 Task: Create a due date automation trigger when advanced on, 2 working days after a card is due add dates not starting this week at 11:00 AM.
Action: Mouse moved to (921, 304)
Screenshot: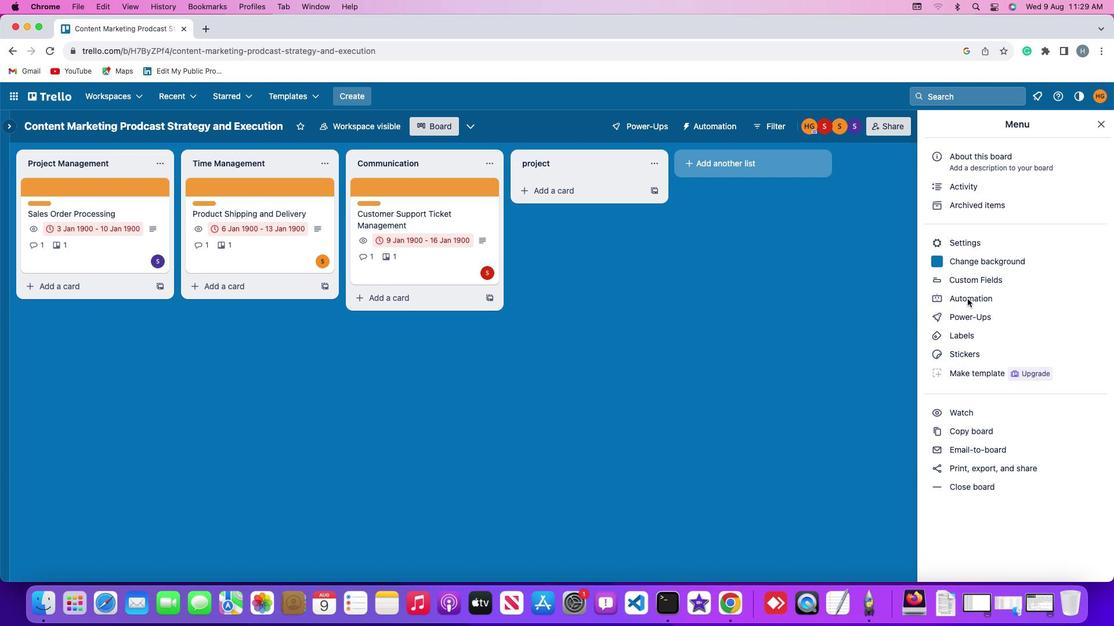 
Action: Mouse pressed left at (921, 304)
Screenshot: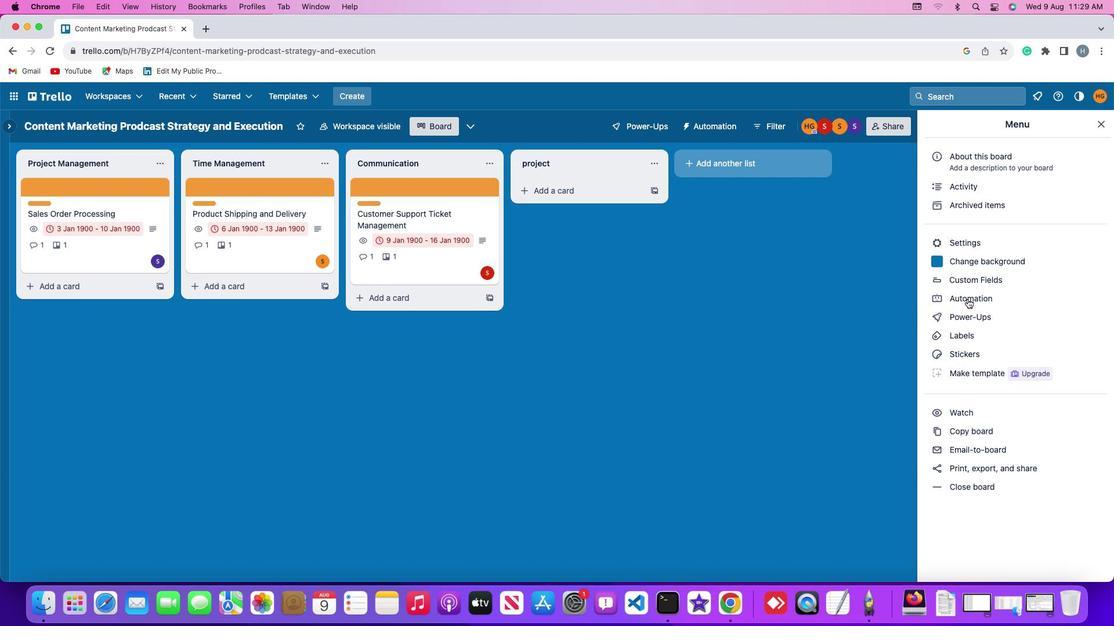 
Action: Mouse pressed left at (921, 304)
Screenshot: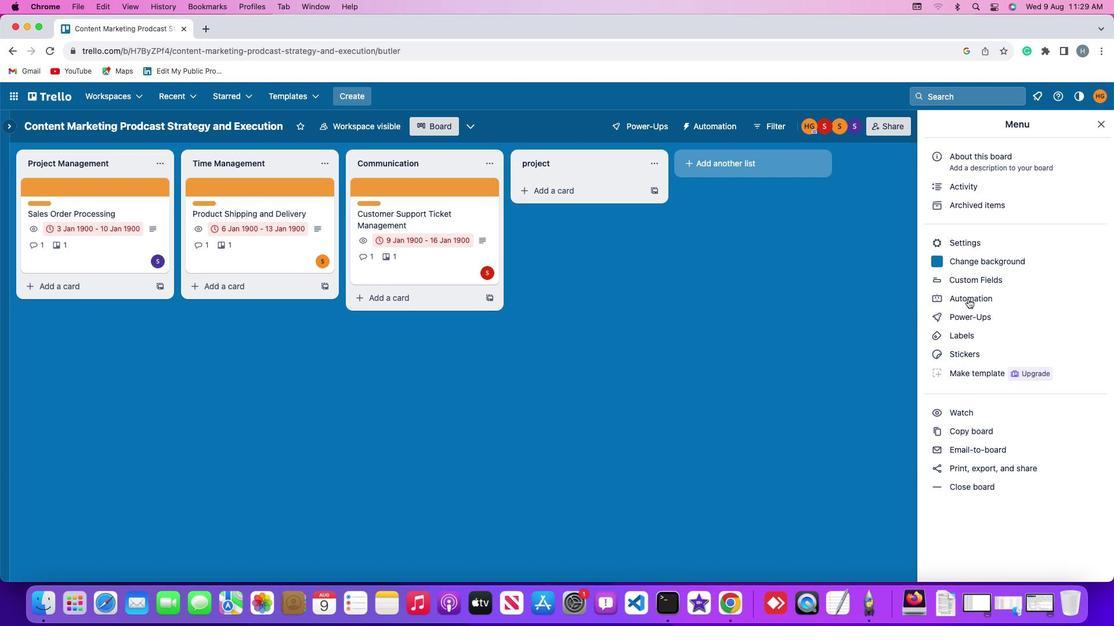
Action: Mouse moved to (152, 282)
Screenshot: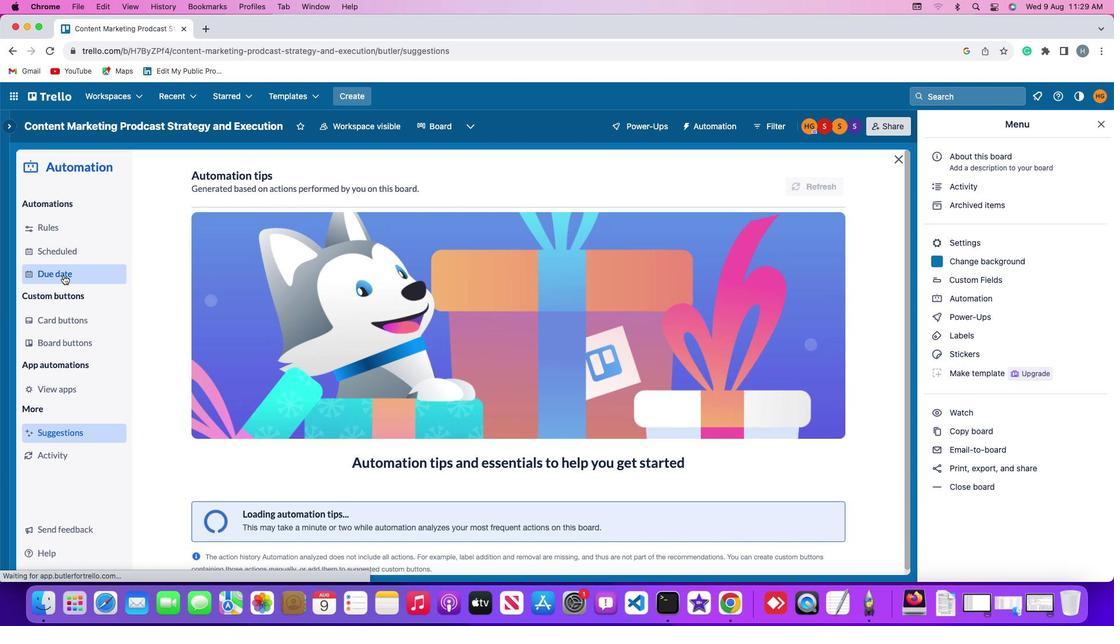 
Action: Mouse pressed left at (152, 282)
Screenshot: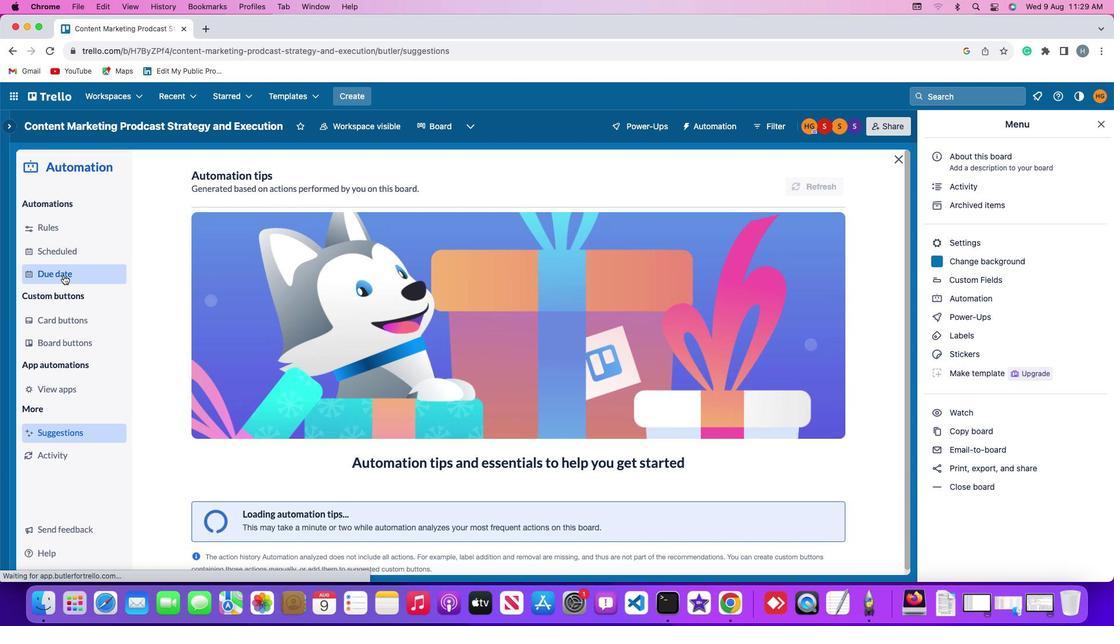
Action: Mouse moved to (759, 191)
Screenshot: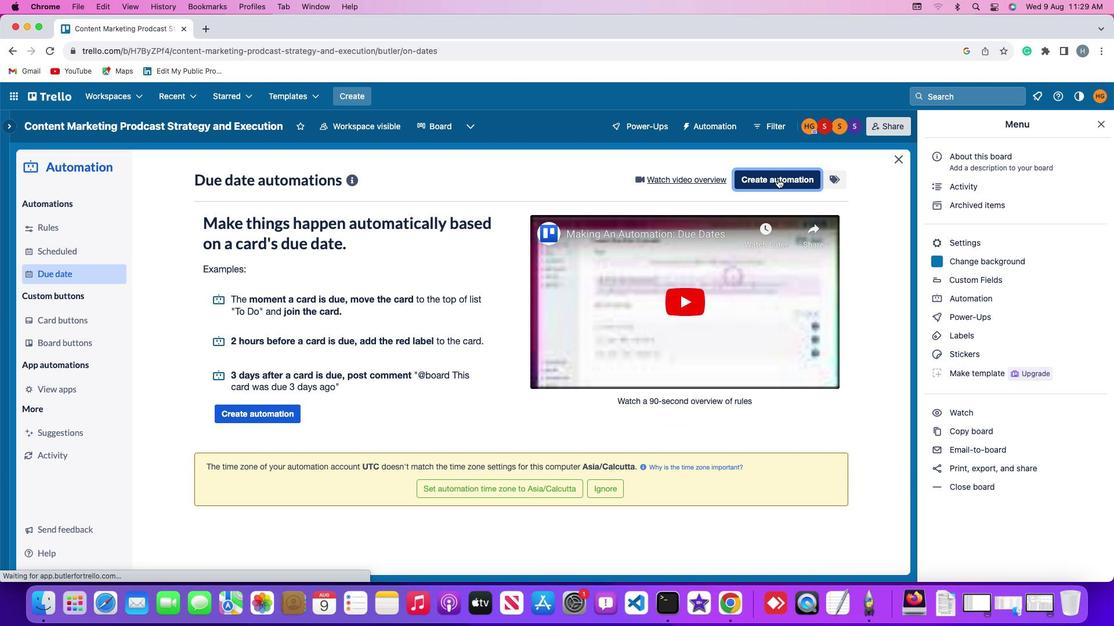 
Action: Mouse pressed left at (759, 191)
Screenshot: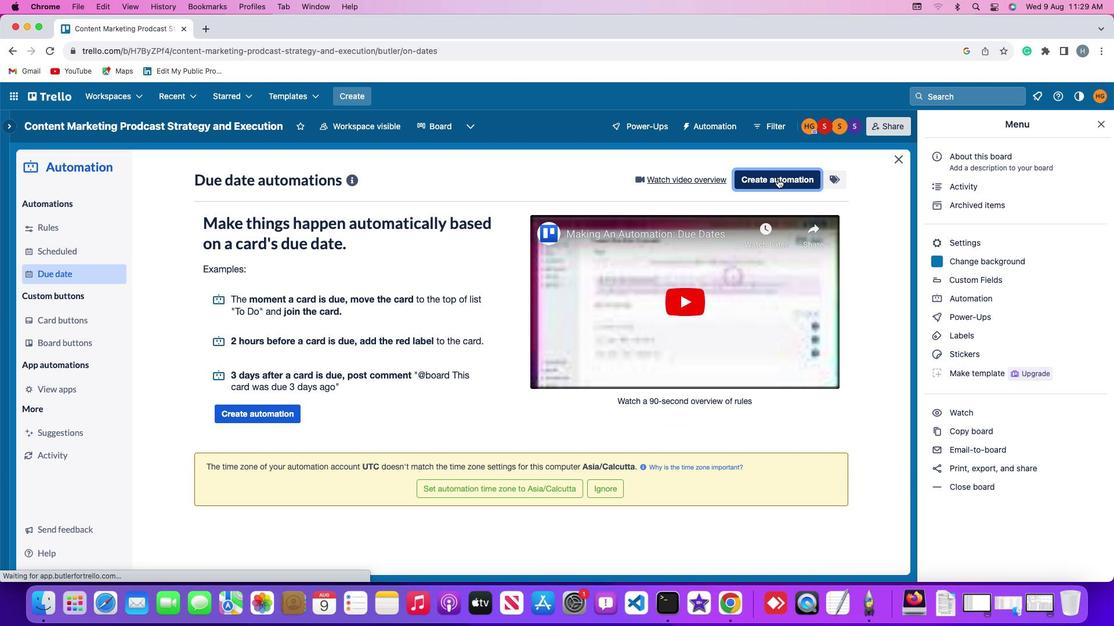 
Action: Mouse moved to (383, 301)
Screenshot: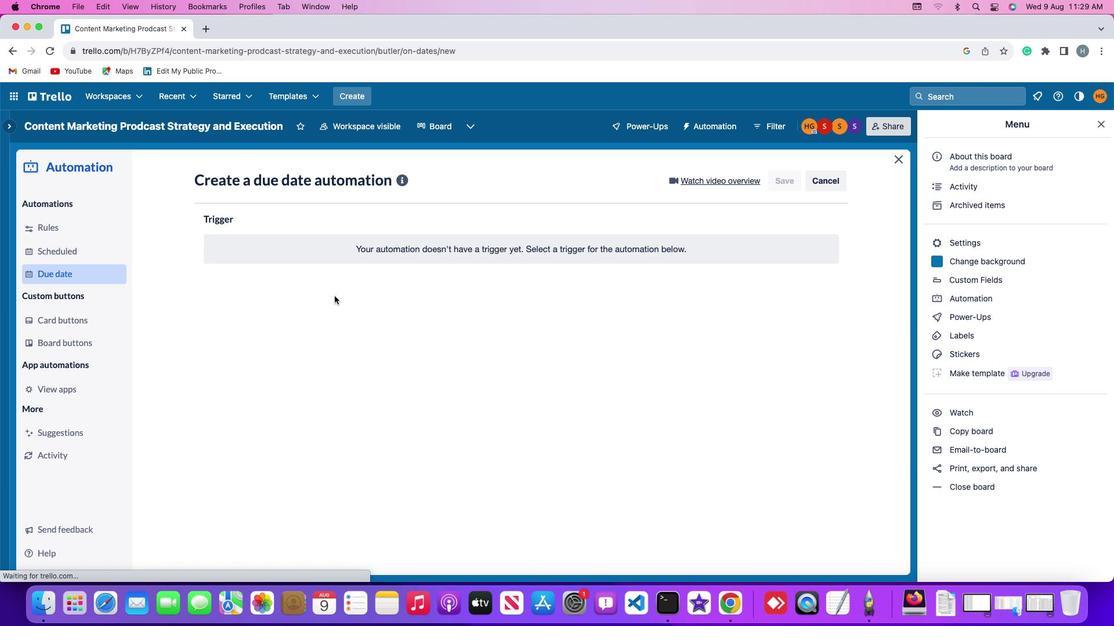 
Action: Mouse pressed left at (383, 301)
Screenshot: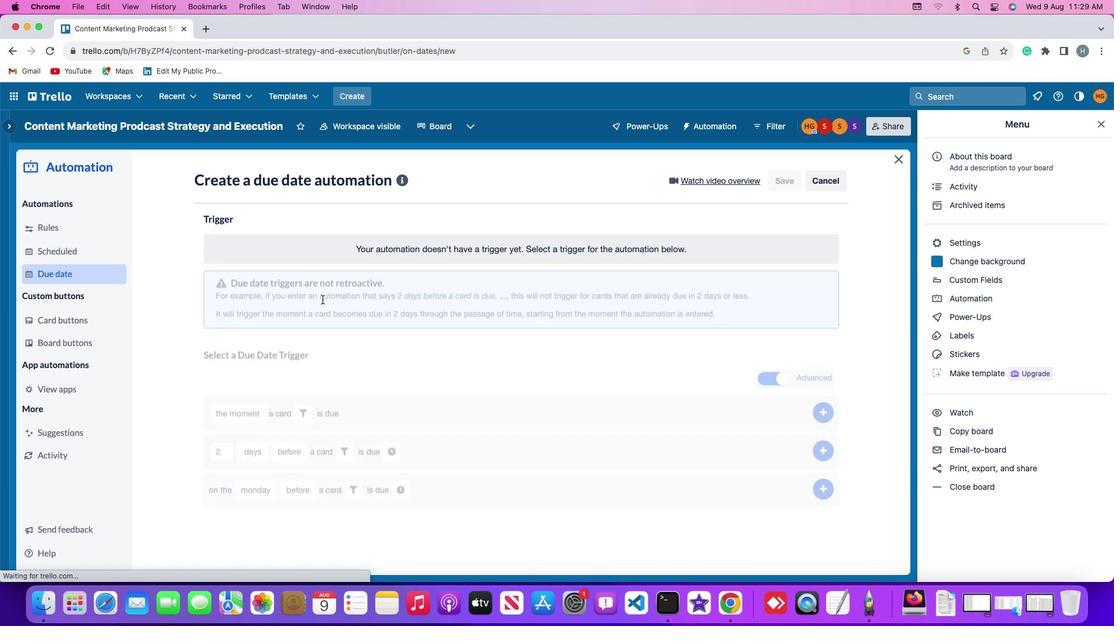 
Action: Mouse moved to (290, 460)
Screenshot: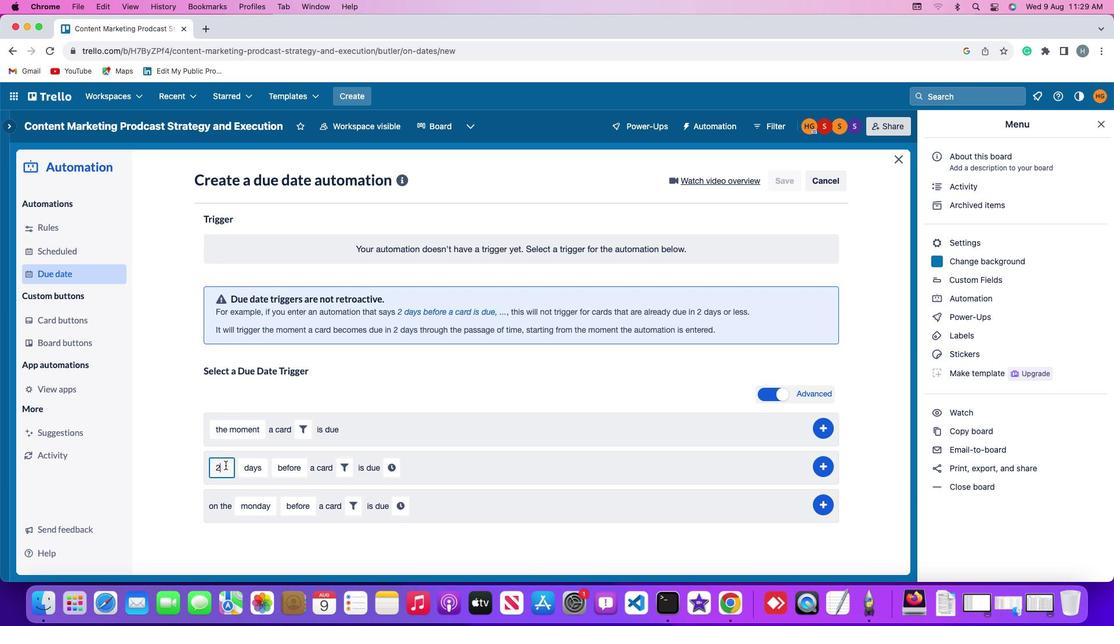 
Action: Mouse pressed left at (290, 460)
Screenshot: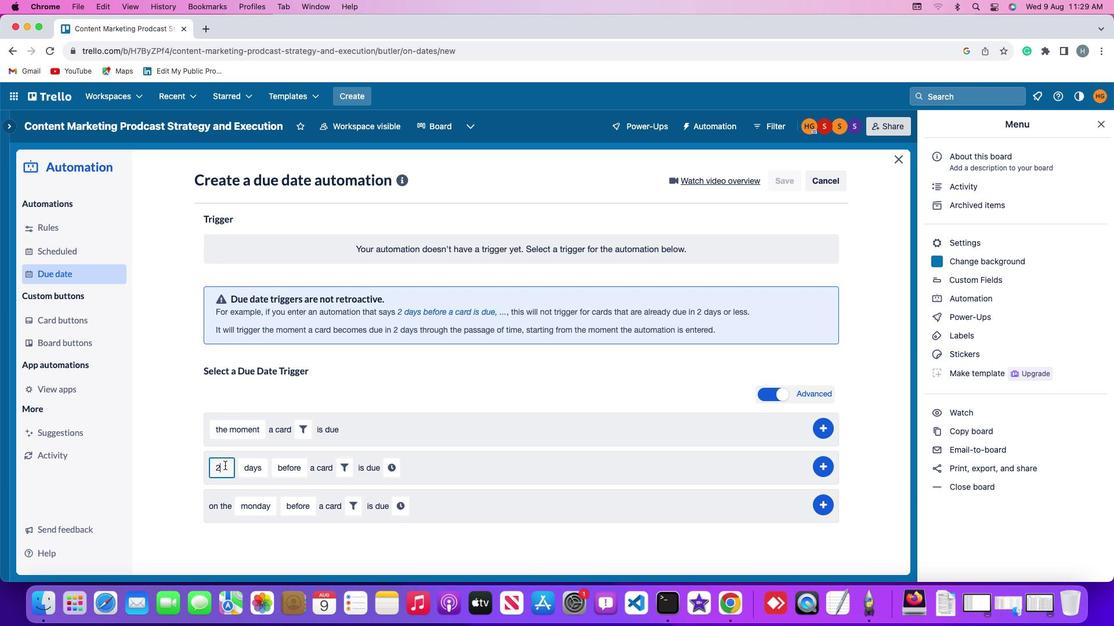 
Action: Mouse moved to (290, 460)
Screenshot: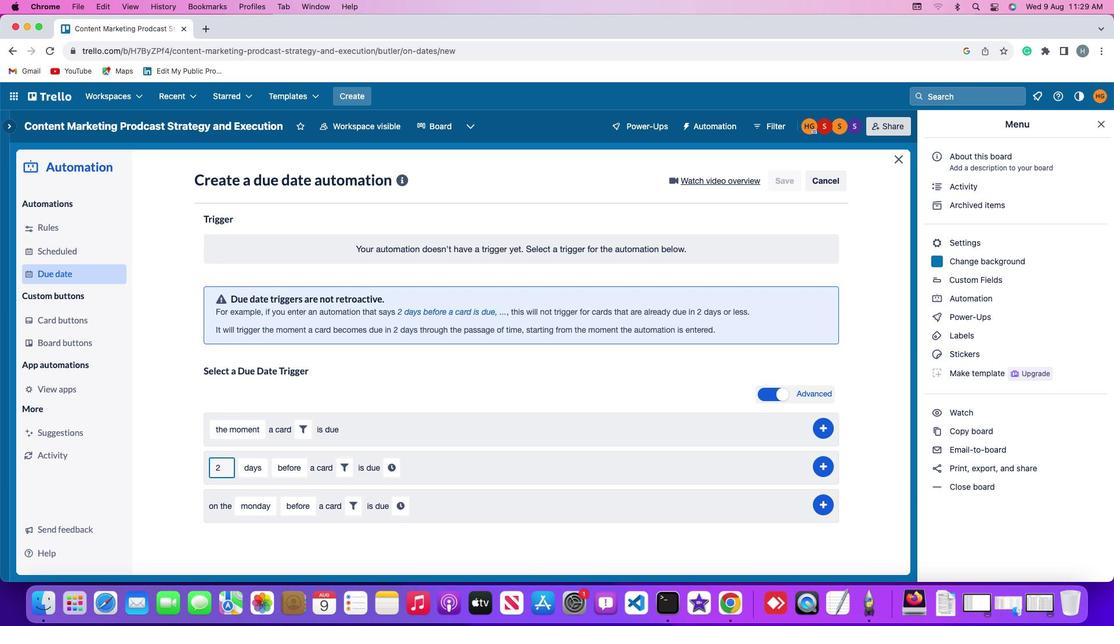 
Action: Key pressed Key.backspace'2'
Screenshot: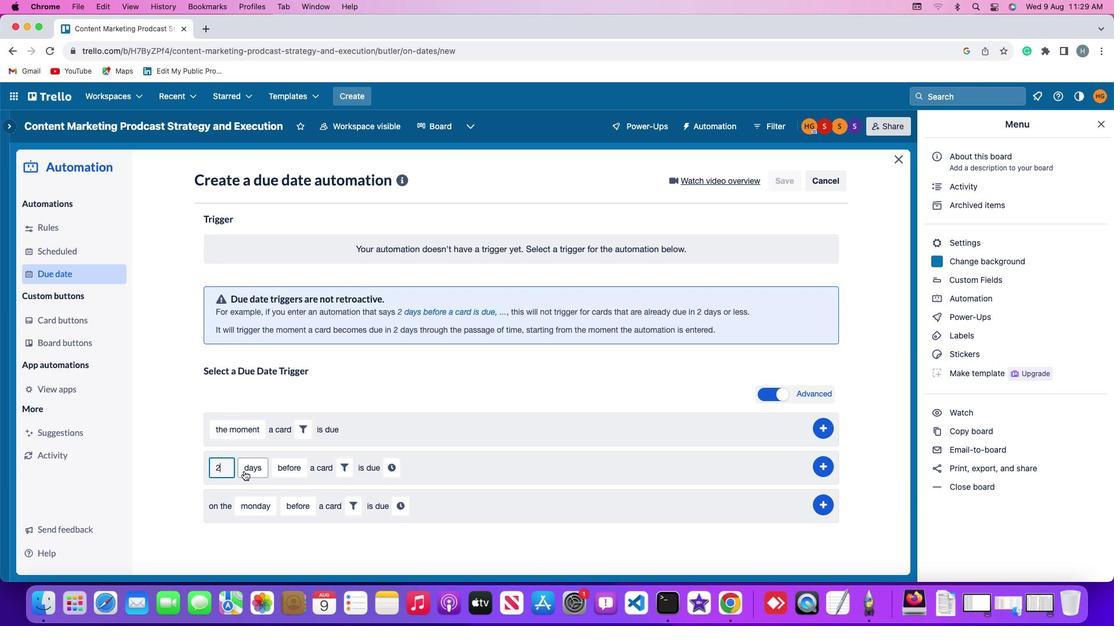 
Action: Mouse moved to (308, 465)
Screenshot: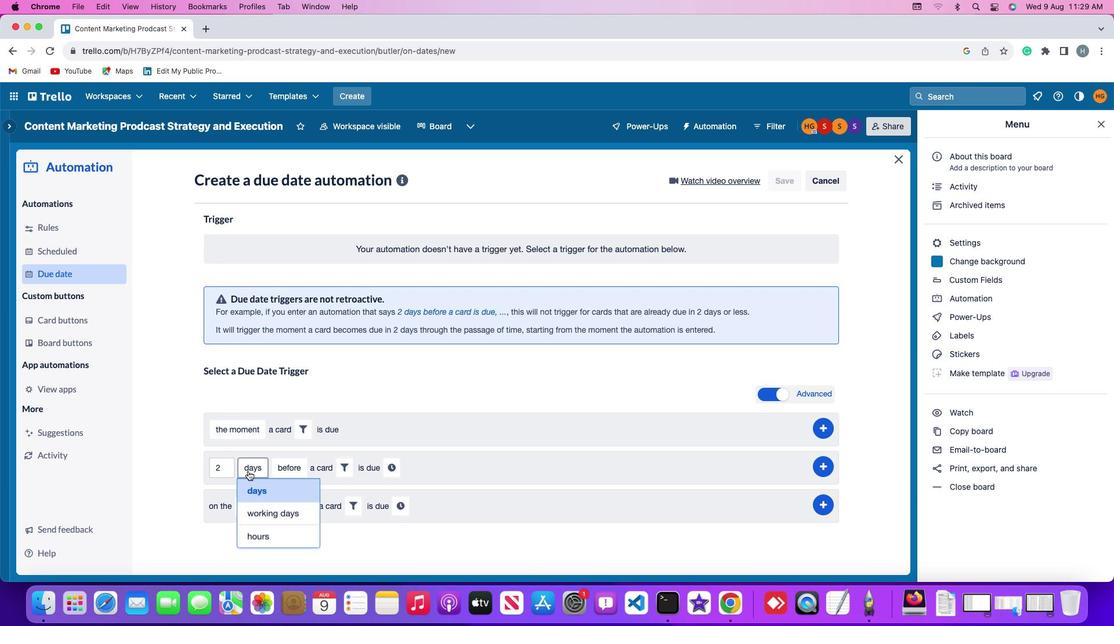 
Action: Mouse pressed left at (308, 465)
Screenshot: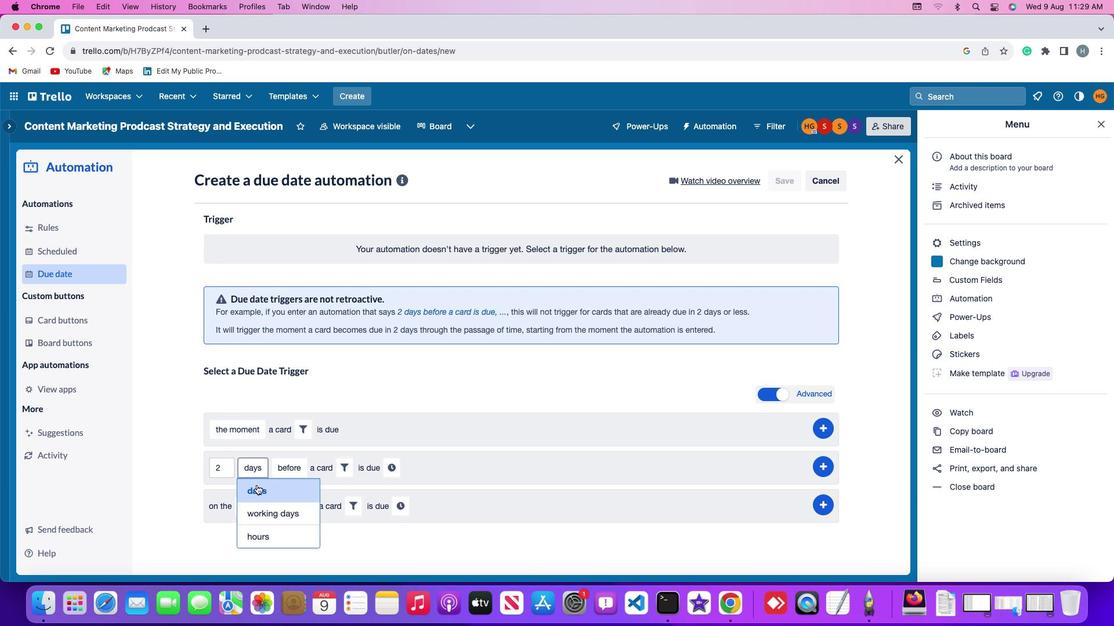 
Action: Mouse moved to (319, 500)
Screenshot: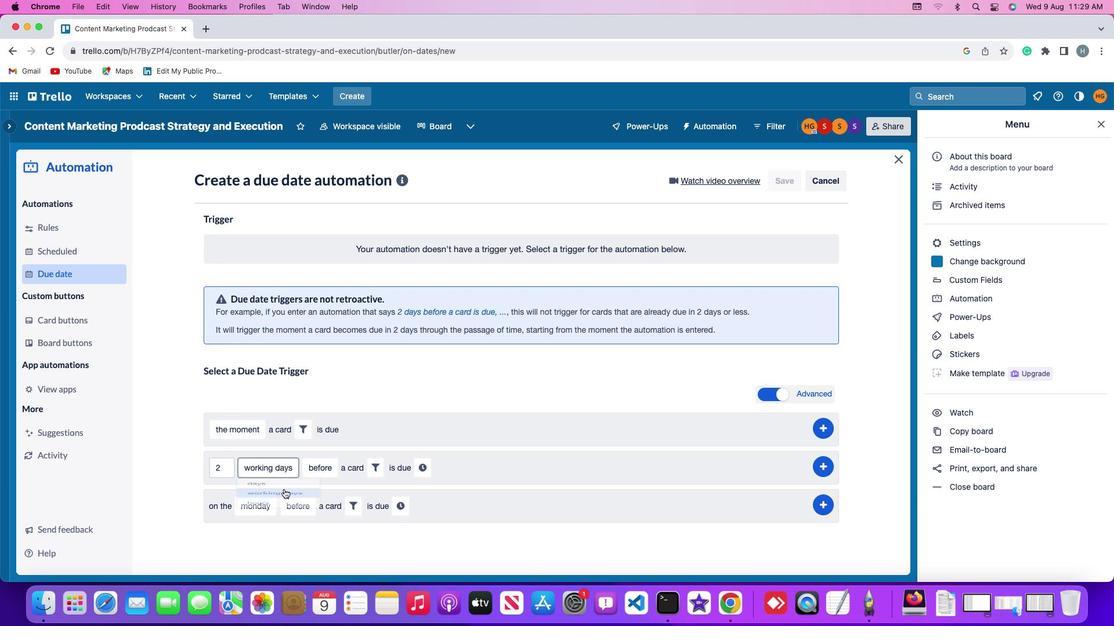 
Action: Mouse pressed left at (319, 500)
Screenshot: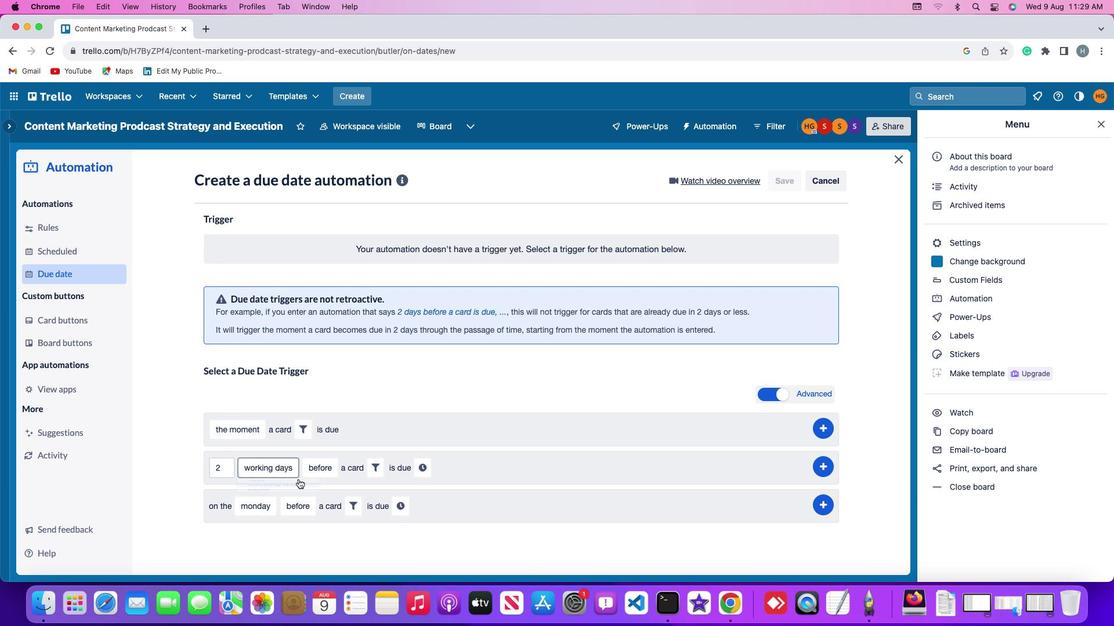 
Action: Mouse moved to (372, 463)
Screenshot: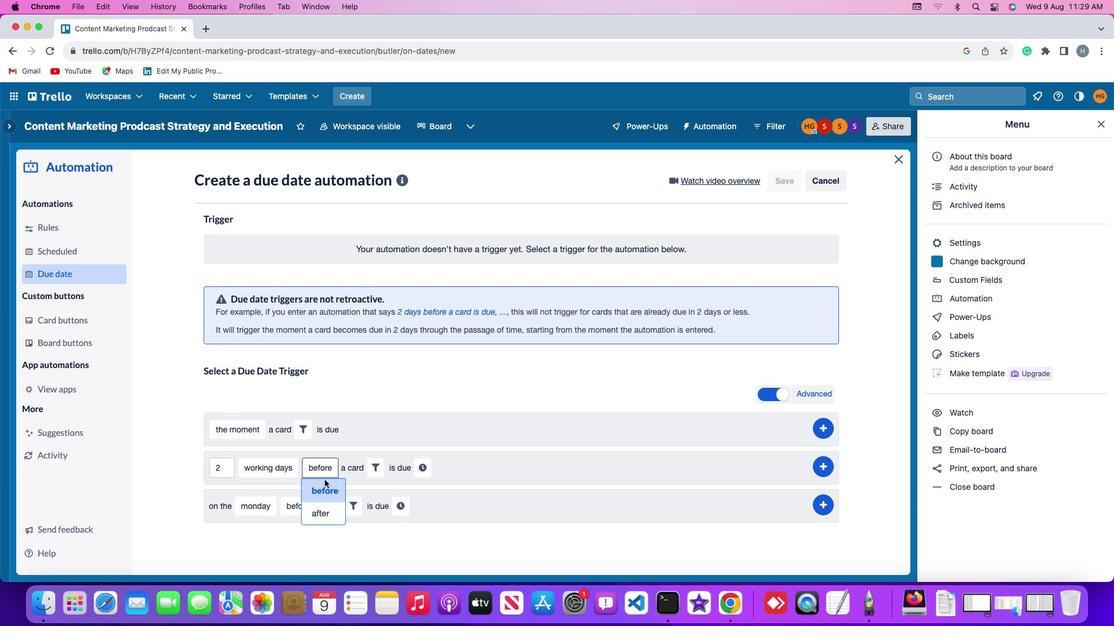 
Action: Mouse pressed left at (372, 463)
Screenshot: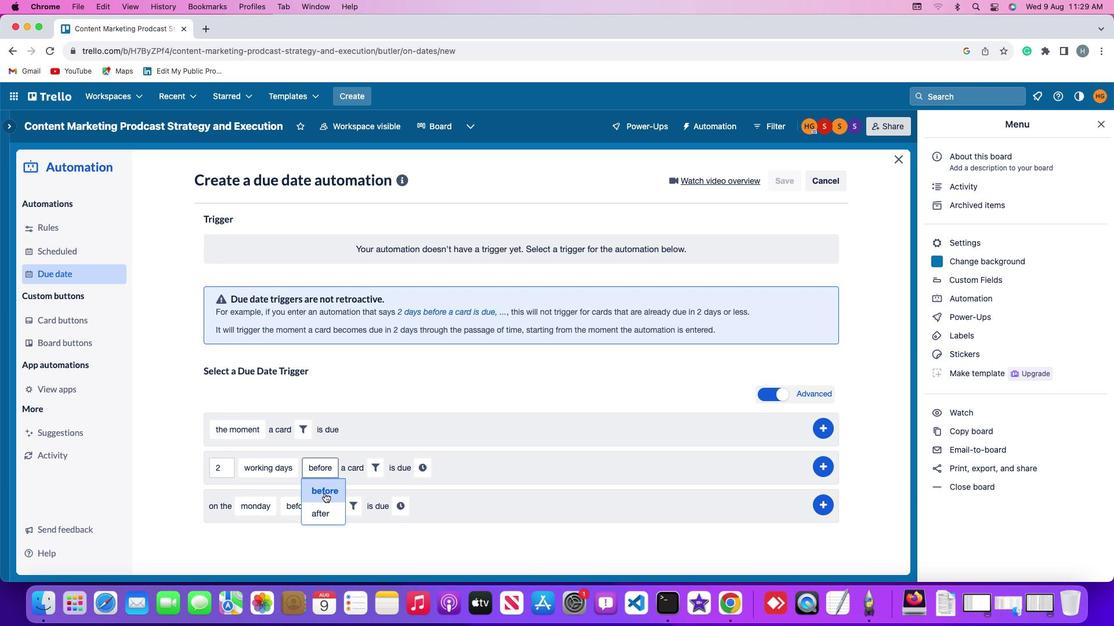
Action: Mouse moved to (375, 505)
Screenshot: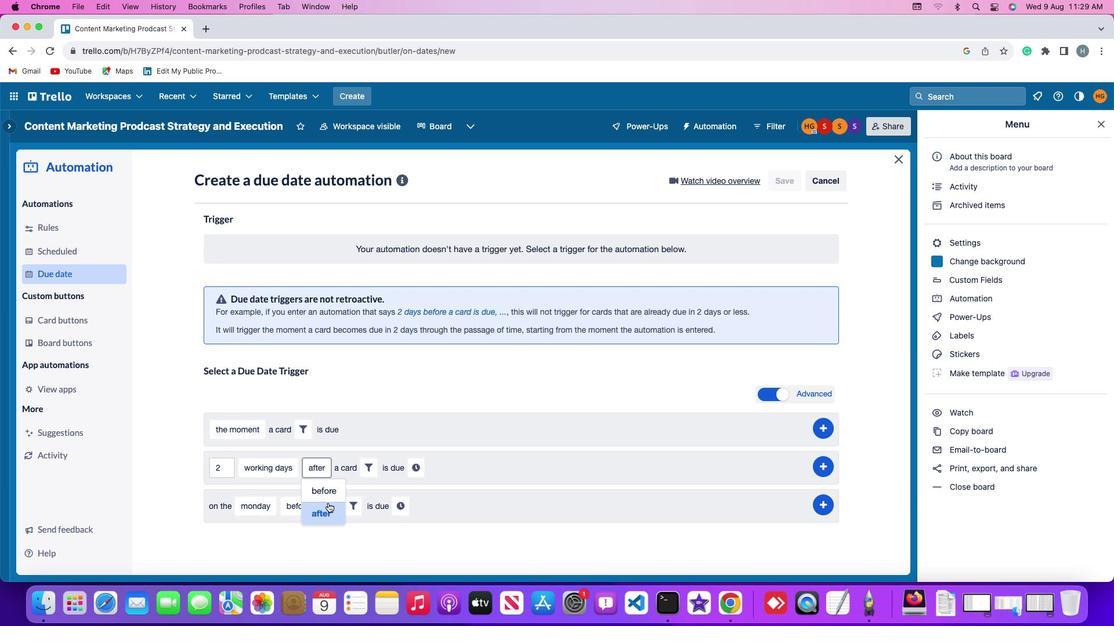
Action: Mouse pressed left at (375, 505)
Screenshot: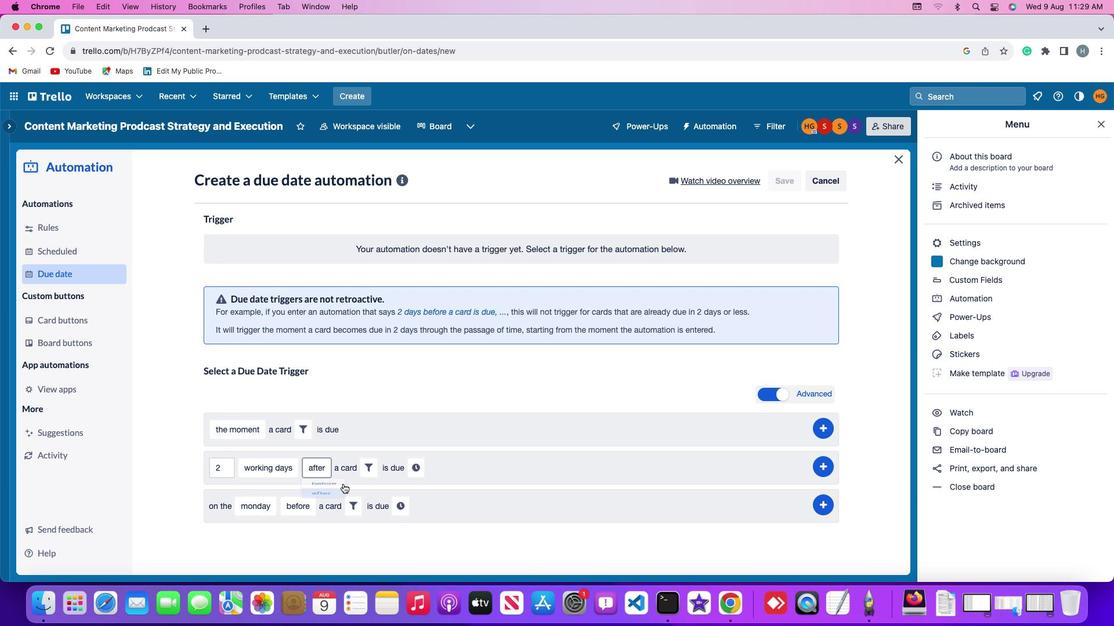 
Action: Mouse moved to (413, 463)
Screenshot: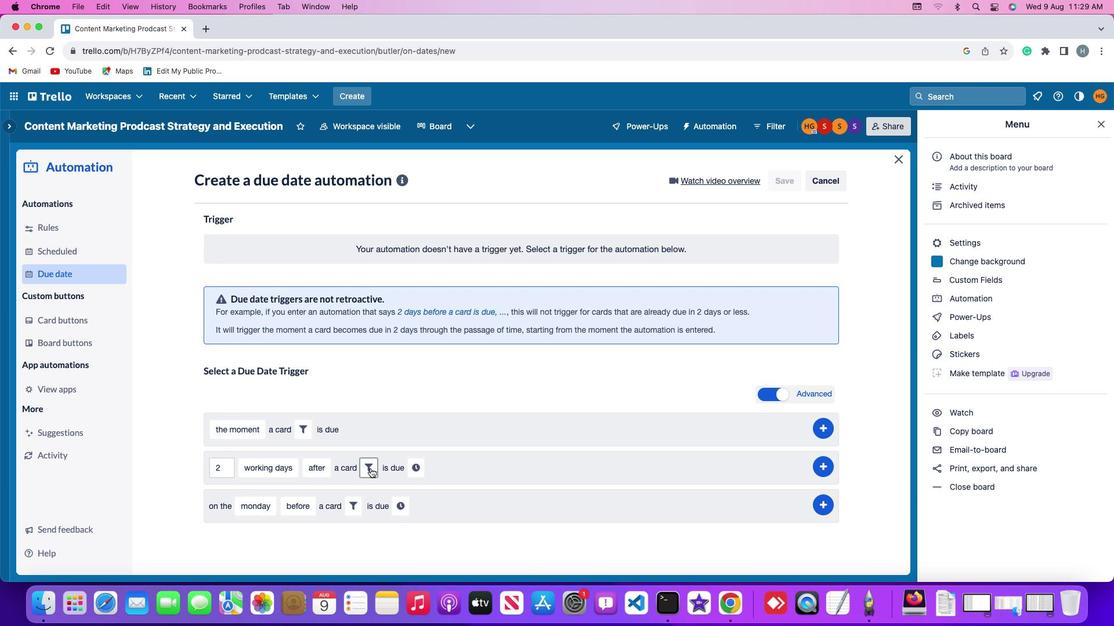 
Action: Mouse pressed left at (413, 463)
Screenshot: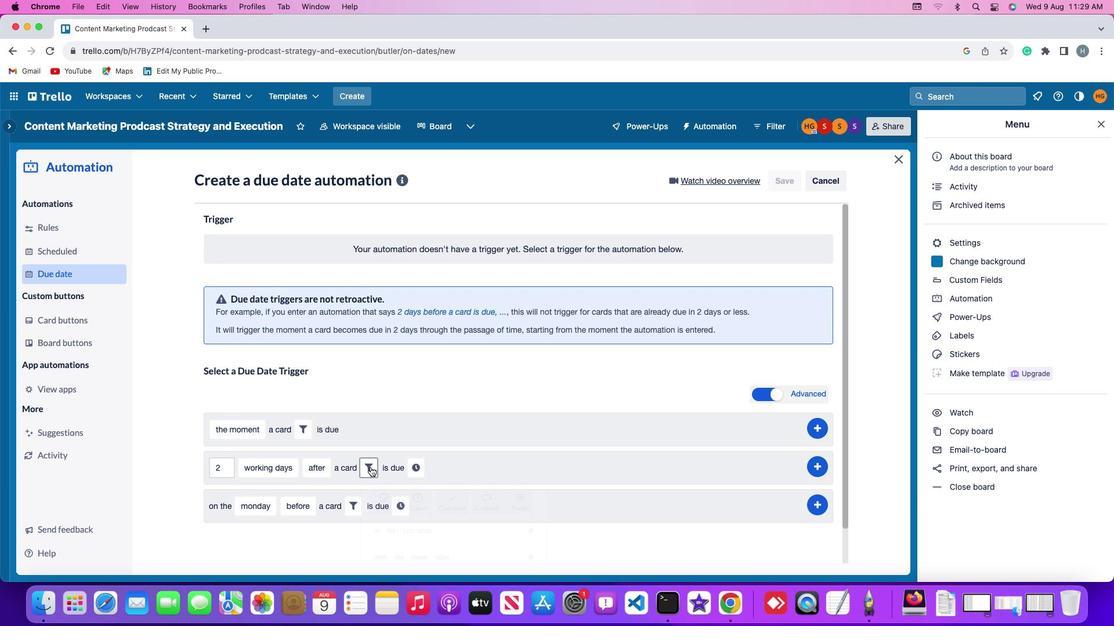
Action: Mouse moved to (463, 497)
Screenshot: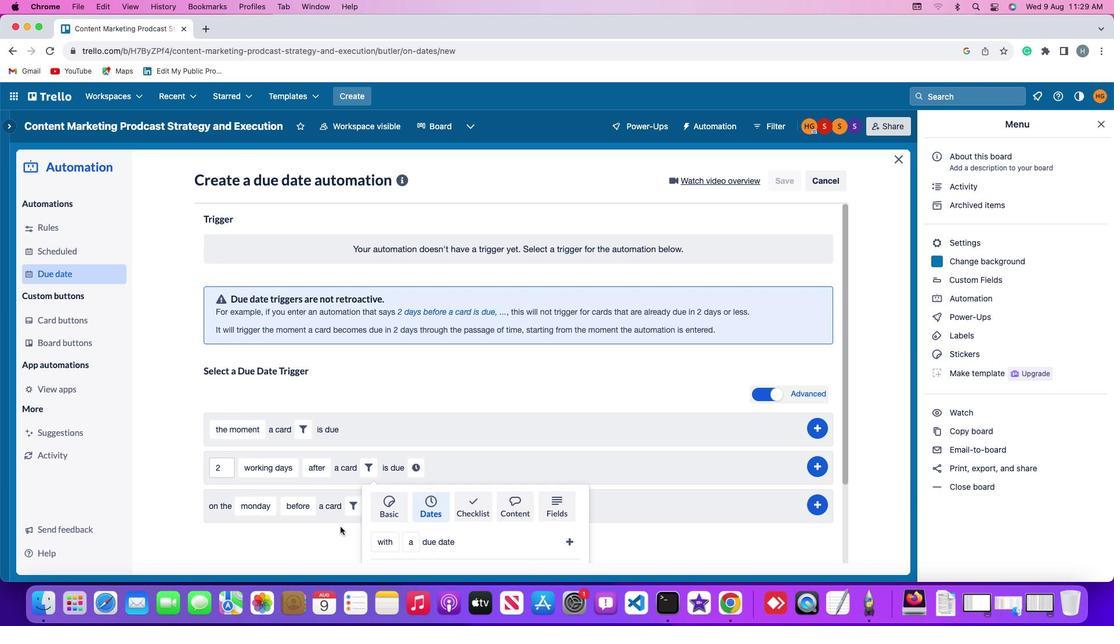
Action: Mouse pressed left at (463, 497)
Screenshot: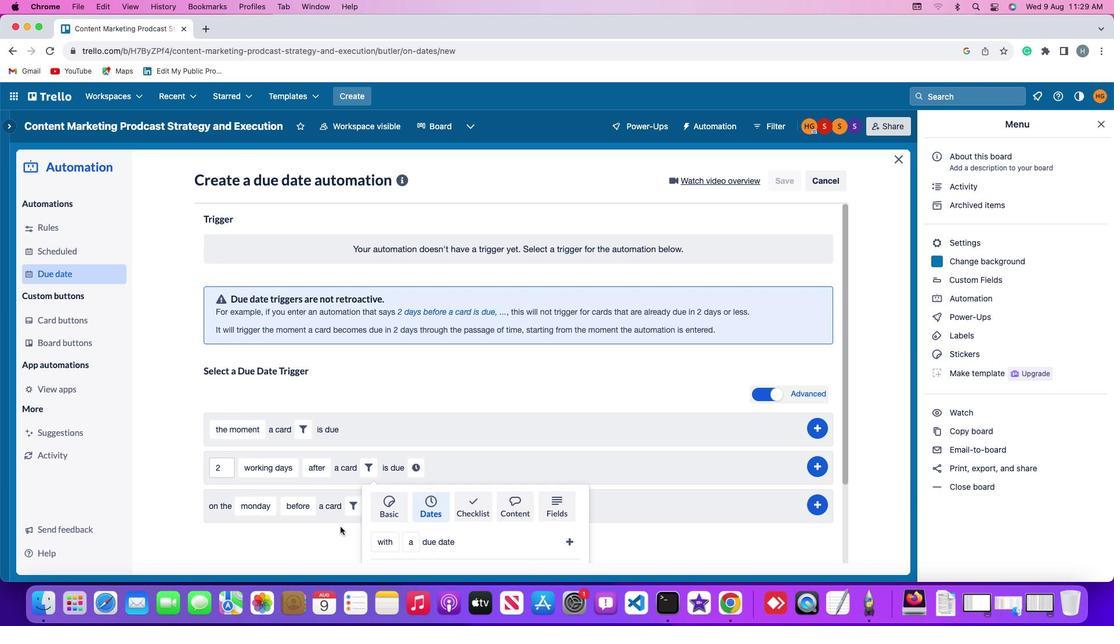 
Action: Mouse moved to (379, 521)
Screenshot: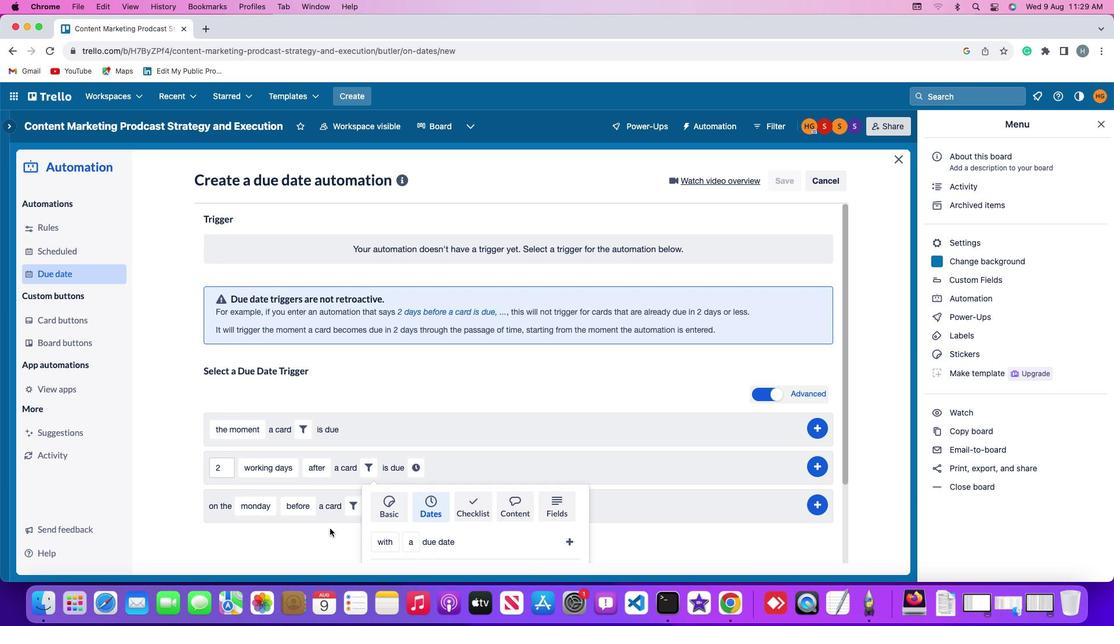 
Action: Mouse scrolled (379, 521) with delta (98, 22)
Screenshot: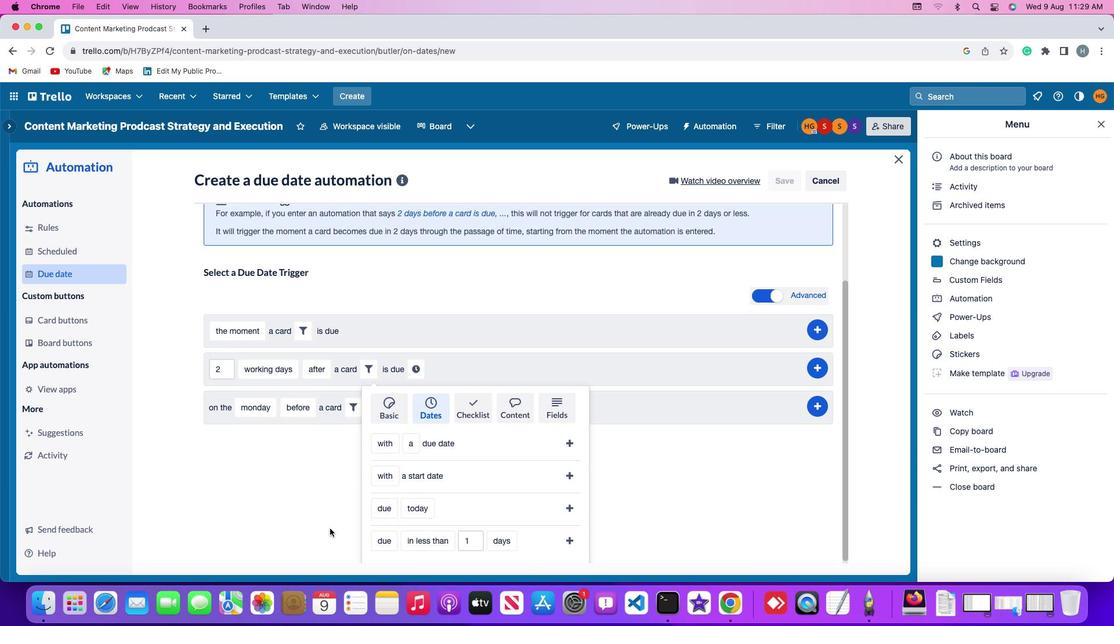 
Action: Mouse scrolled (379, 521) with delta (98, 22)
Screenshot: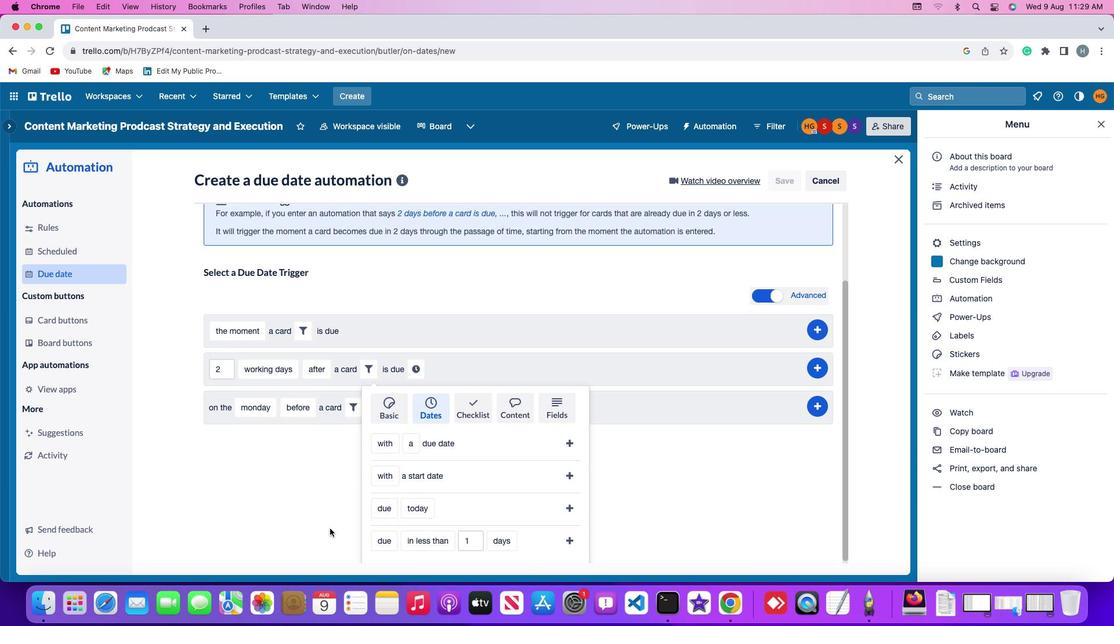 
Action: Mouse scrolled (379, 521) with delta (98, 20)
Screenshot: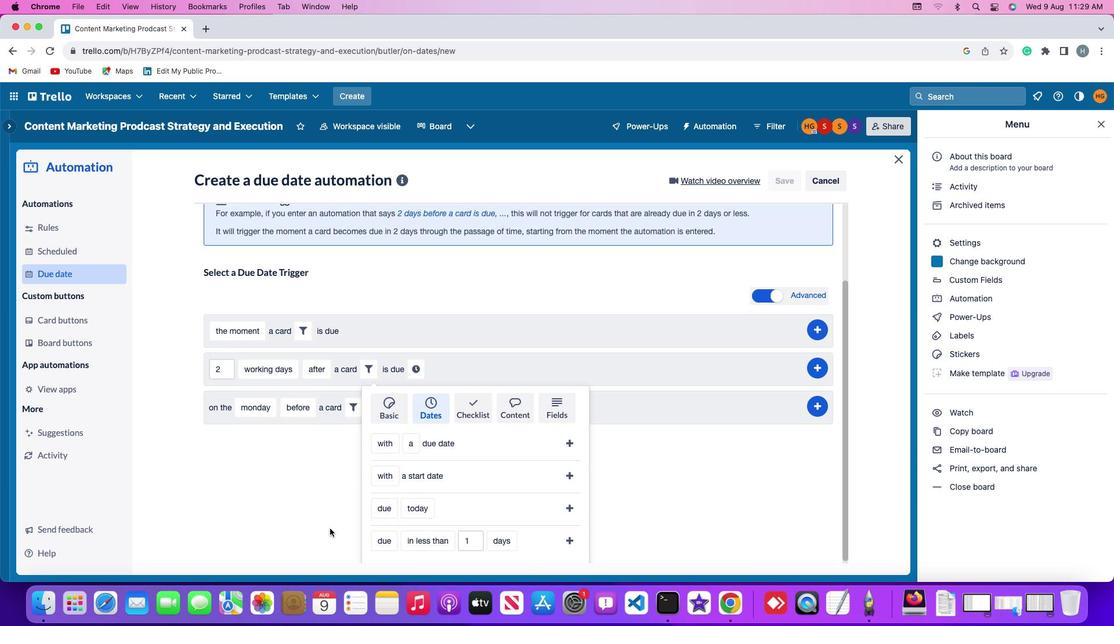
Action: Mouse scrolled (379, 521) with delta (98, 20)
Screenshot: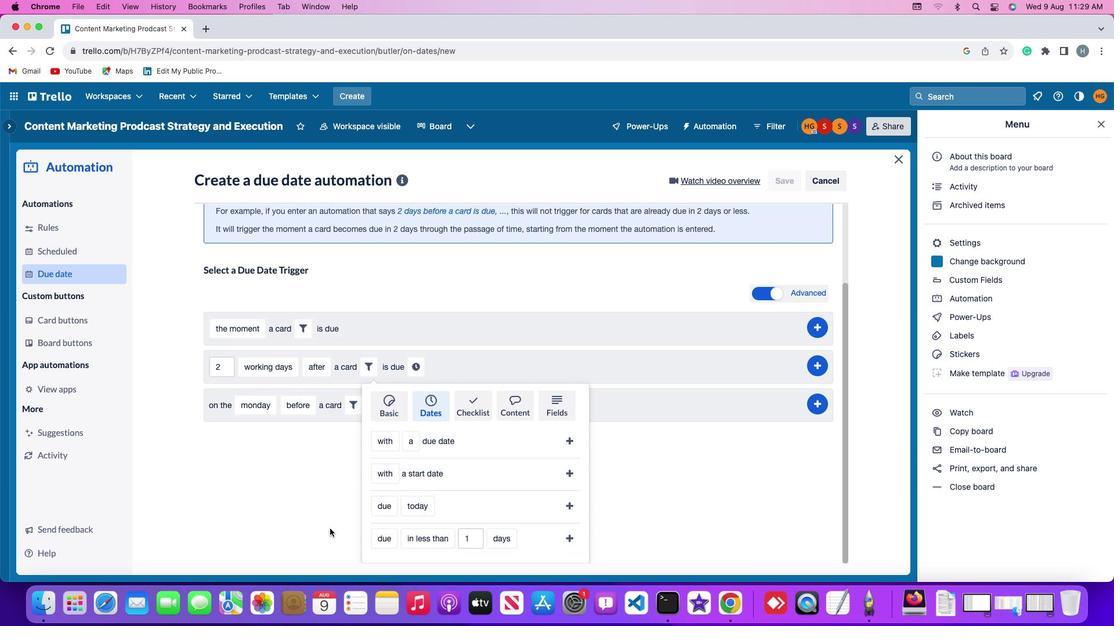 
Action: Mouse scrolled (379, 521) with delta (98, 19)
Screenshot: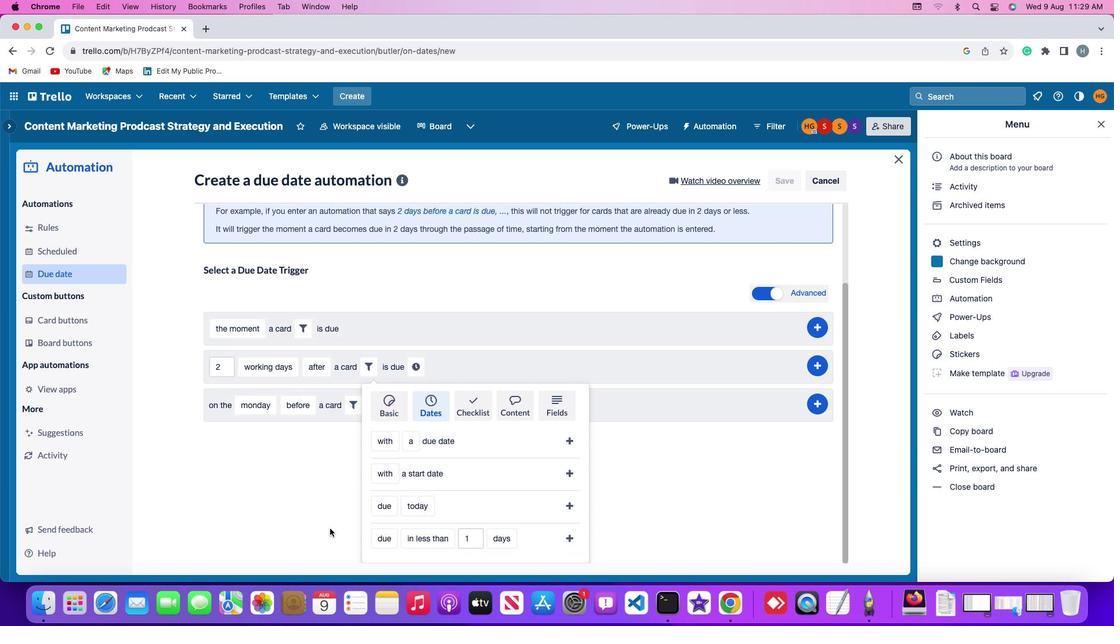 
Action: Mouse scrolled (379, 521) with delta (98, 19)
Screenshot: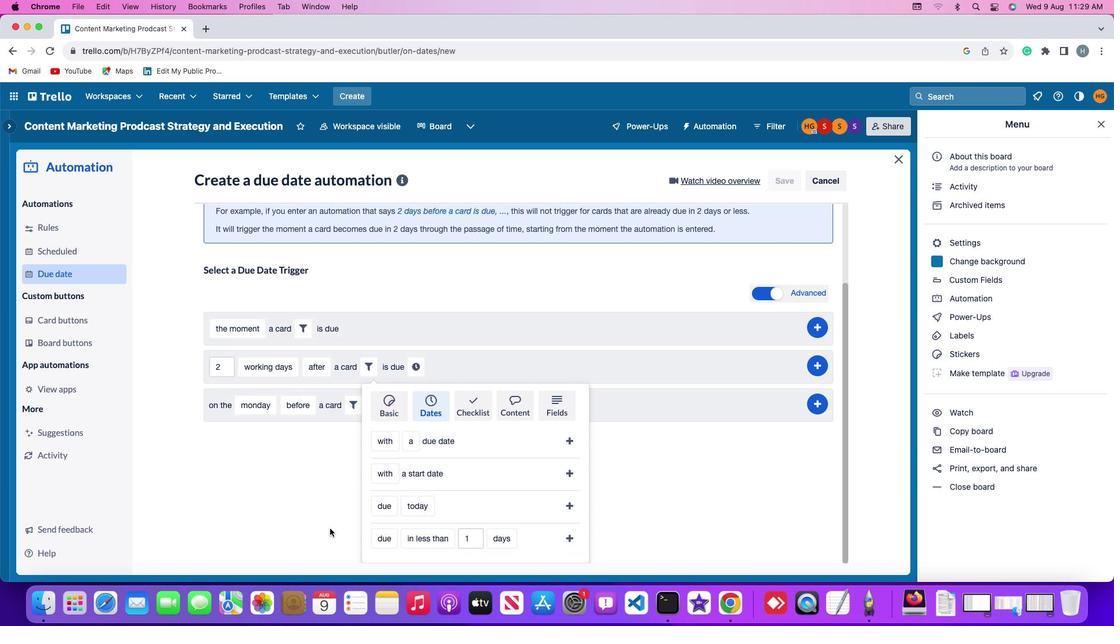 
Action: Mouse scrolled (379, 521) with delta (98, 19)
Screenshot: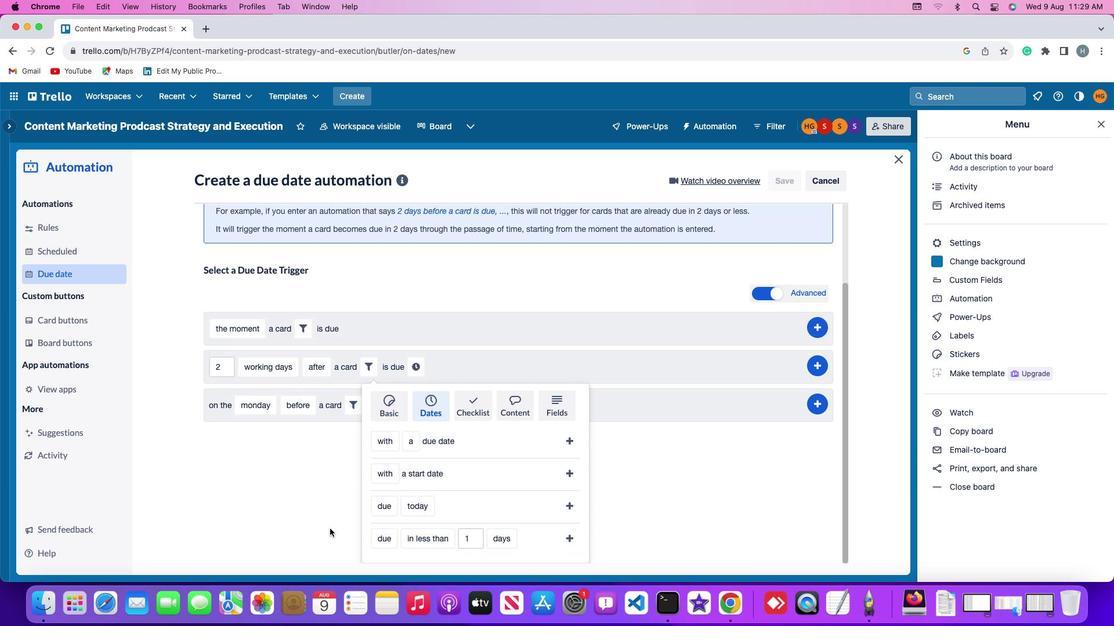 
Action: Mouse scrolled (379, 521) with delta (98, 22)
Screenshot: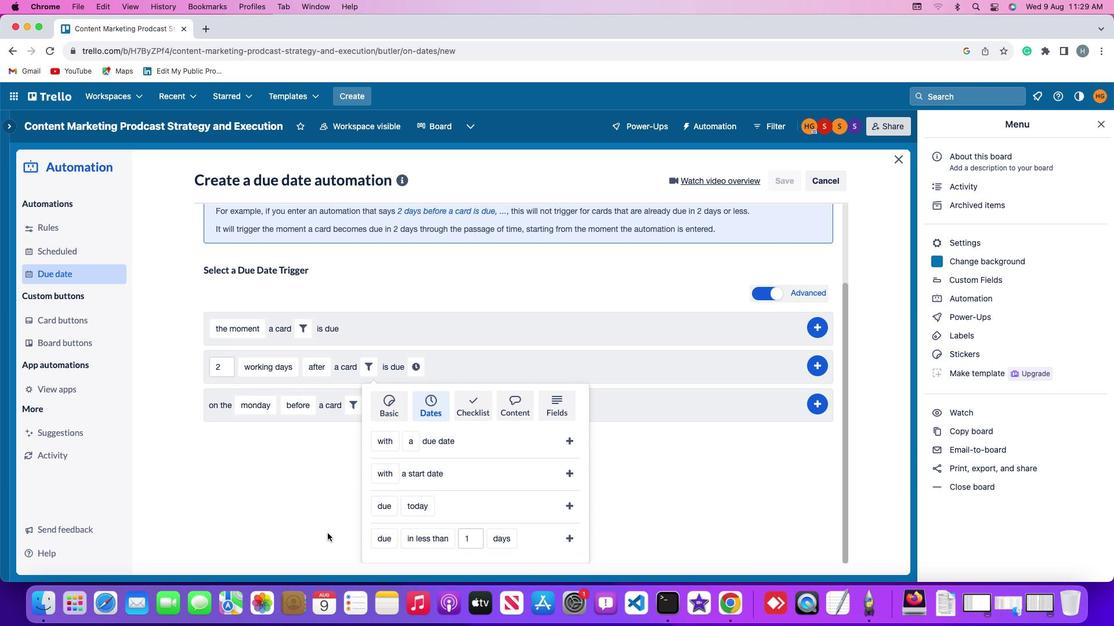
Action: Mouse scrolled (379, 521) with delta (98, 22)
Screenshot: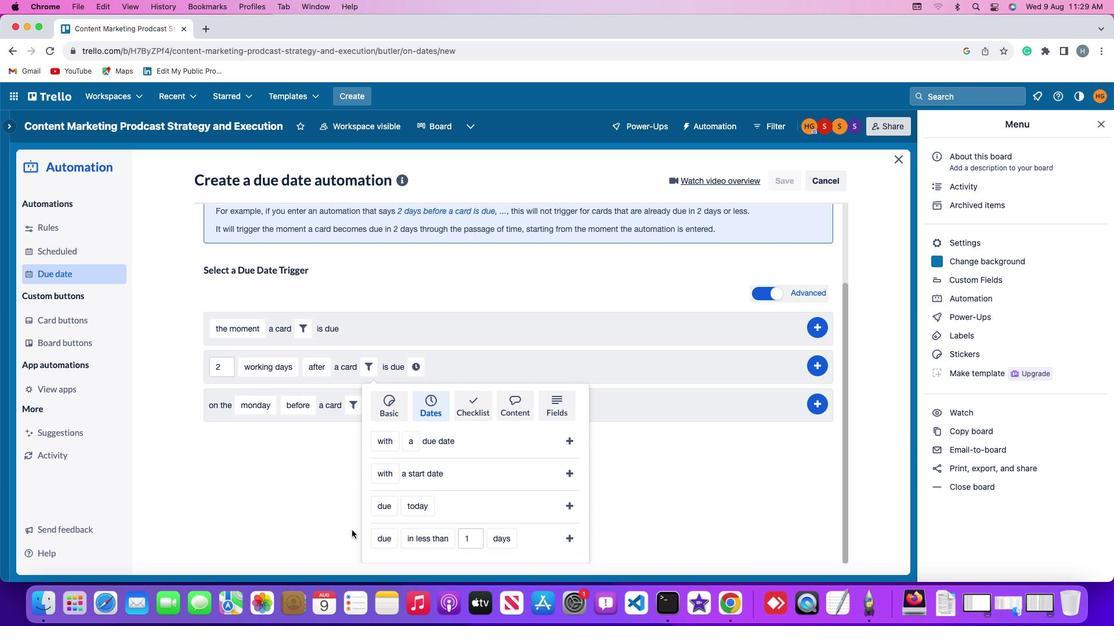
Action: Mouse scrolled (379, 521) with delta (98, 21)
Screenshot: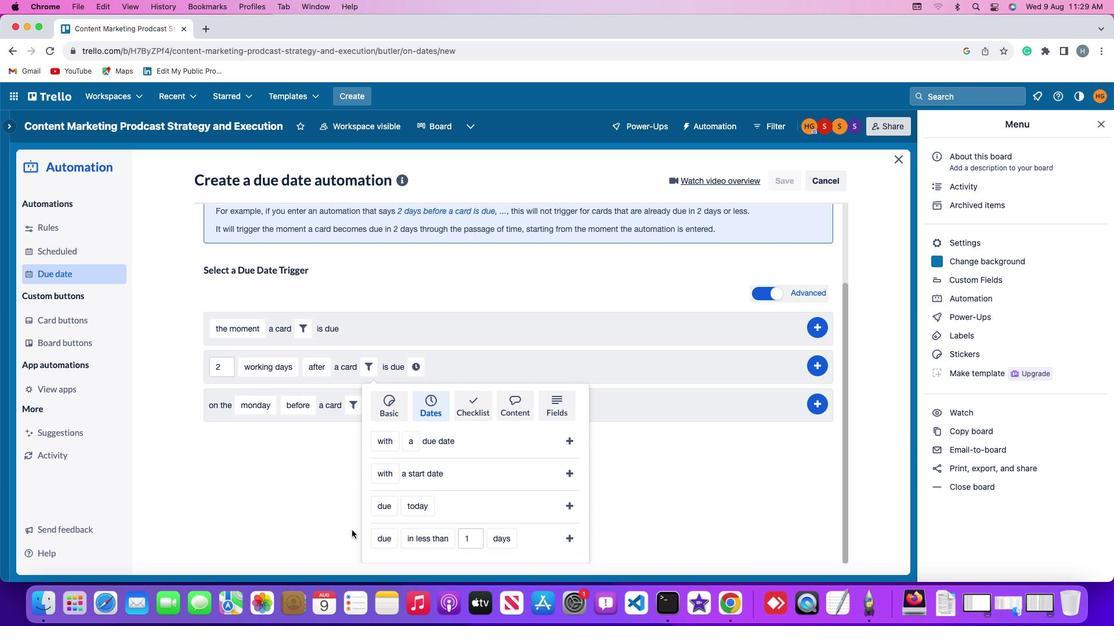 
Action: Mouse scrolled (379, 521) with delta (98, 20)
Screenshot: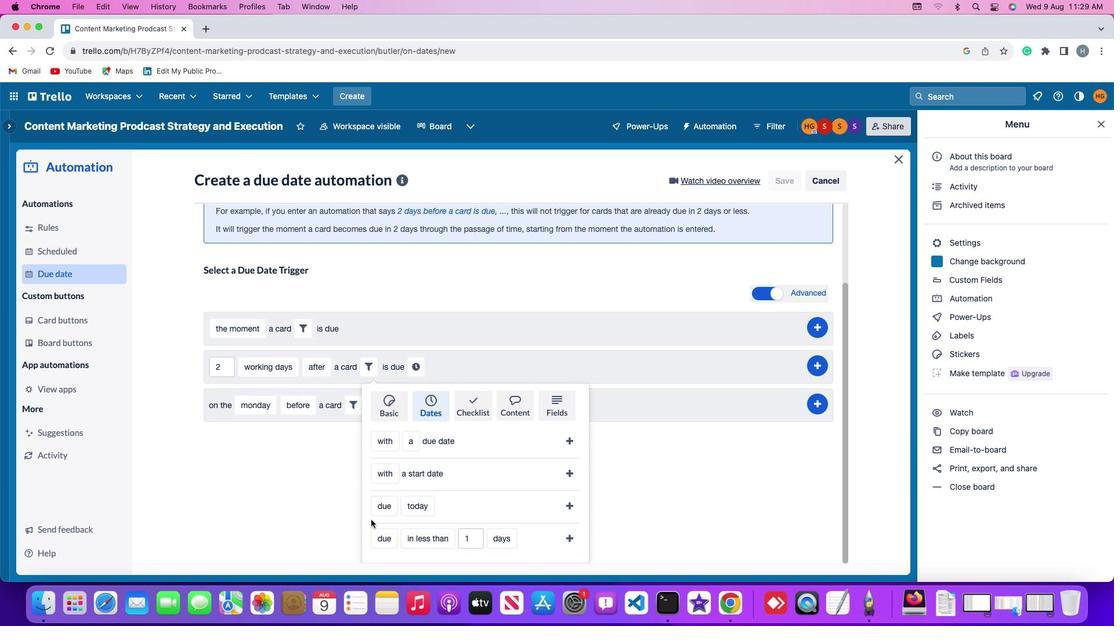 
Action: Mouse moved to (430, 499)
Screenshot: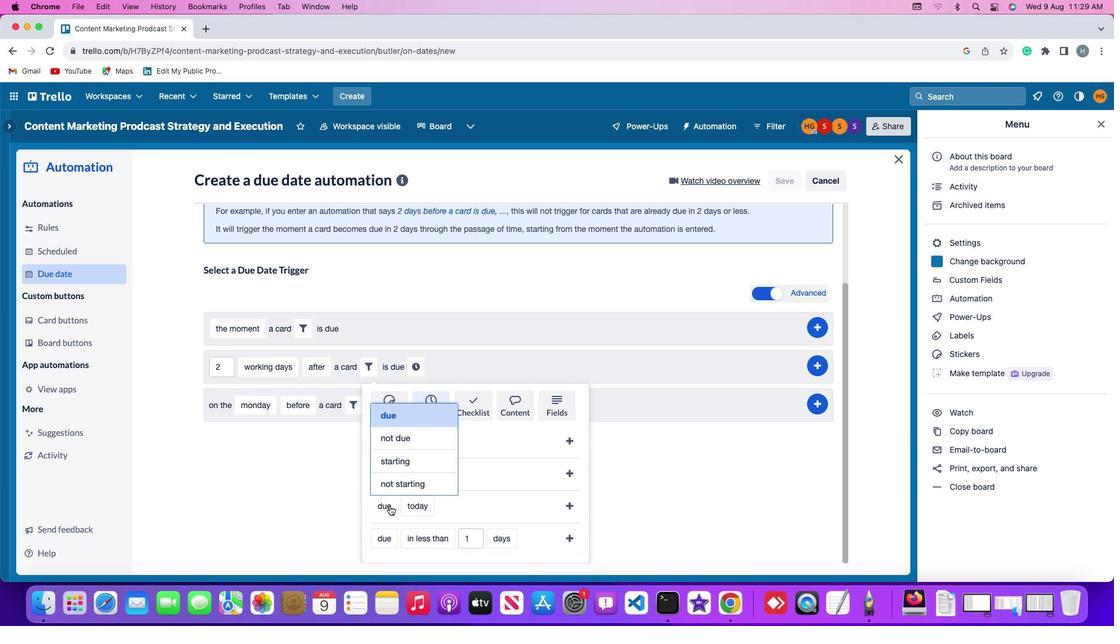 
Action: Mouse pressed left at (430, 499)
Screenshot: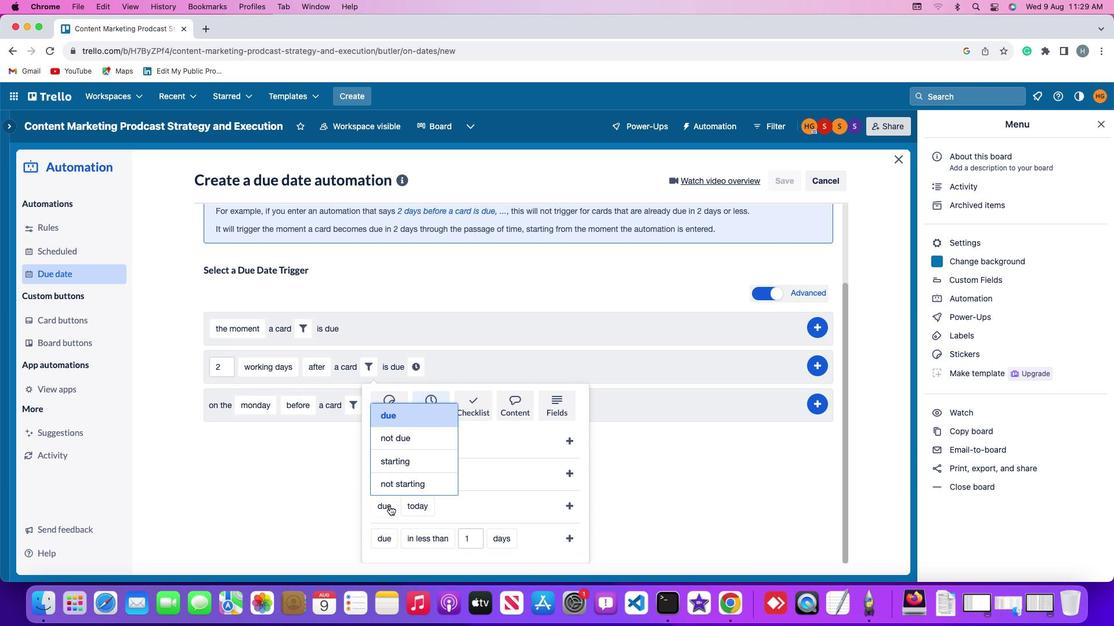 
Action: Mouse moved to (434, 484)
Screenshot: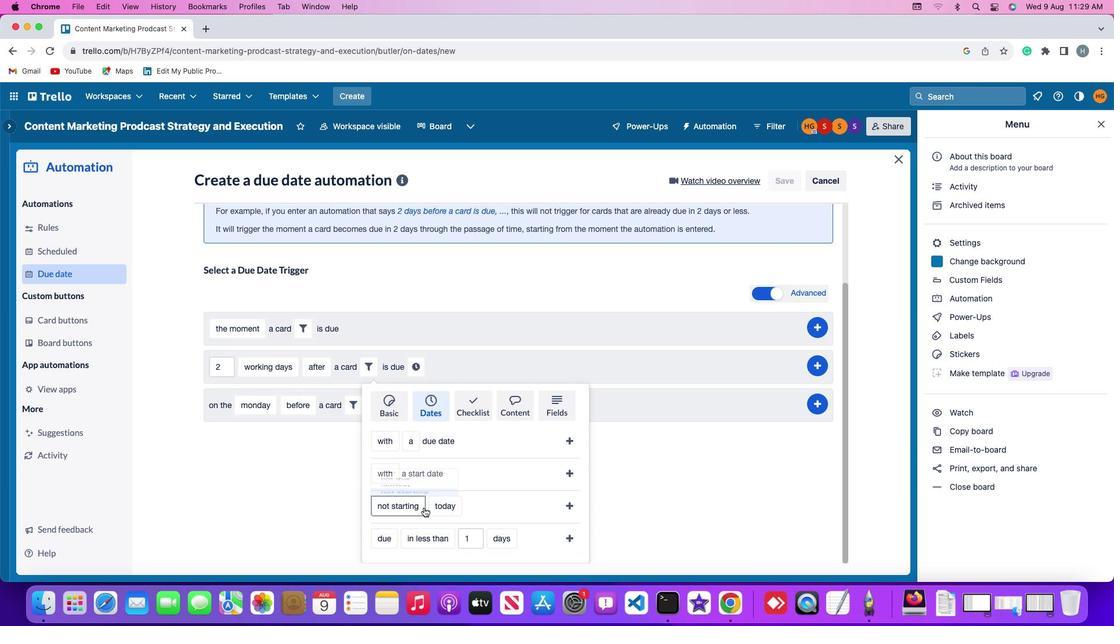 
Action: Mouse pressed left at (434, 484)
Screenshot: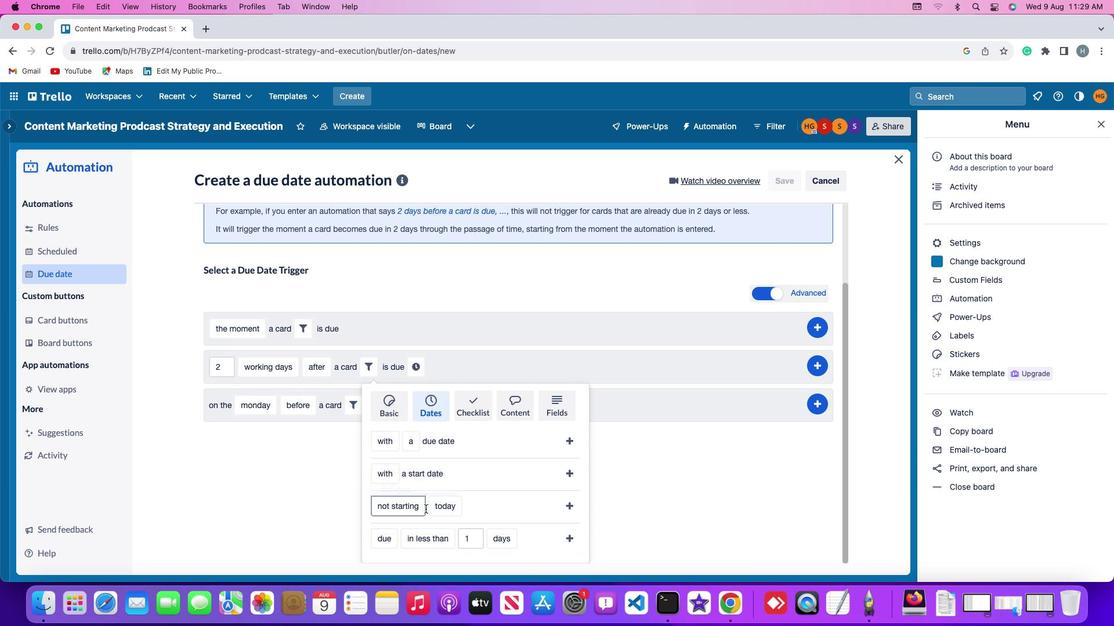 
Action: Mouse moved to (477, 498)
Screenshot: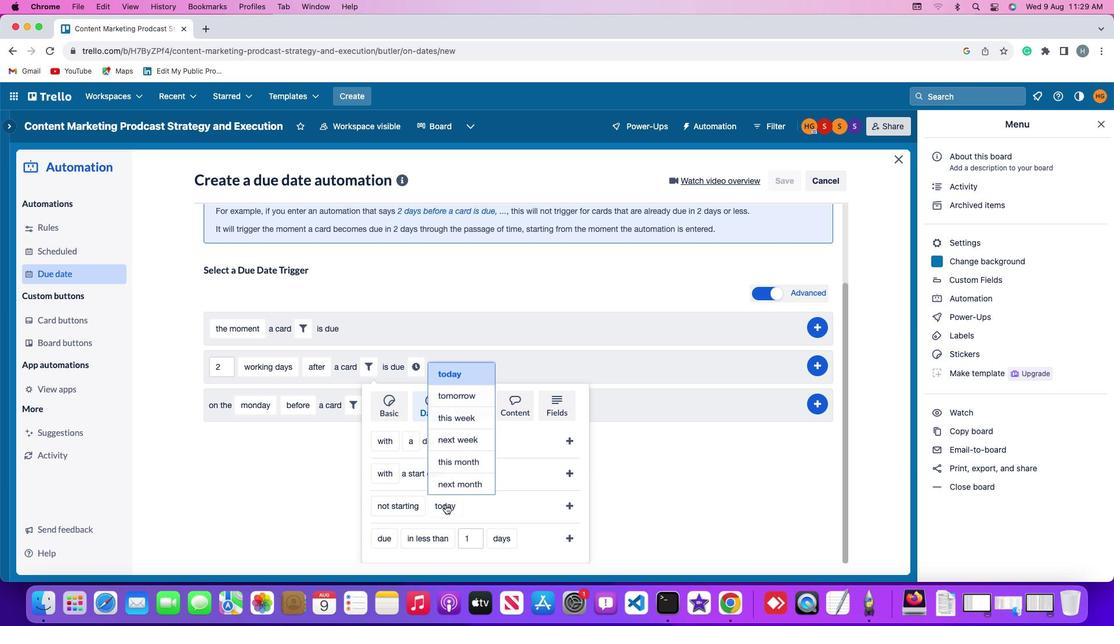 
Action: Mouse pressed left at (477, 498)
Screenshot: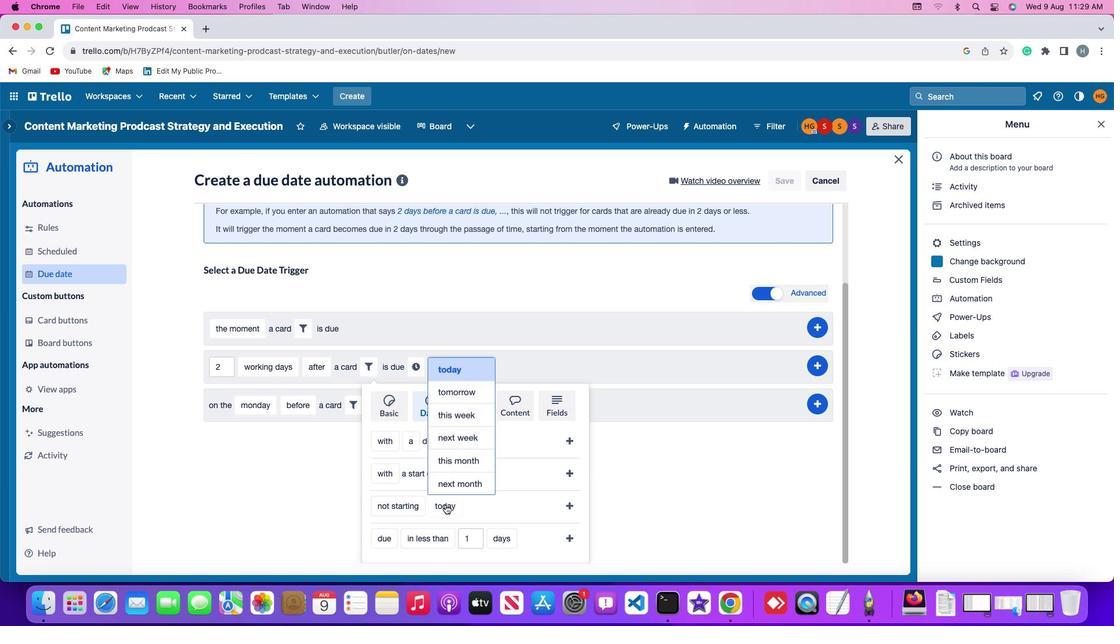 
Action: Mouse moved to (489, 415)
Screenshot: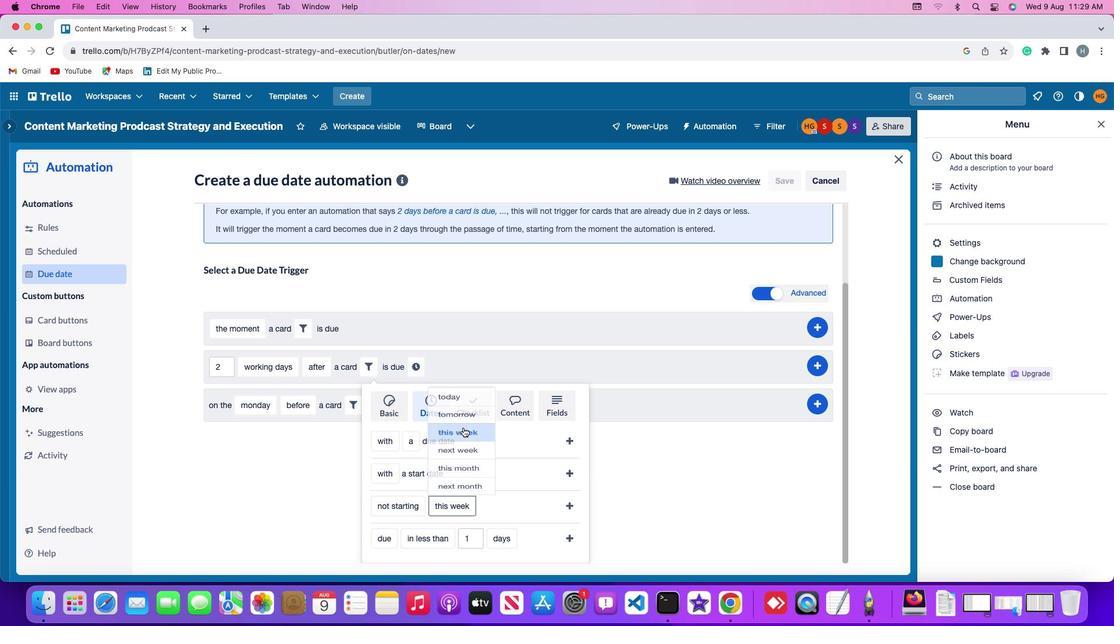 
Action: Mouse pressed left at (489, 415)
Screenshot: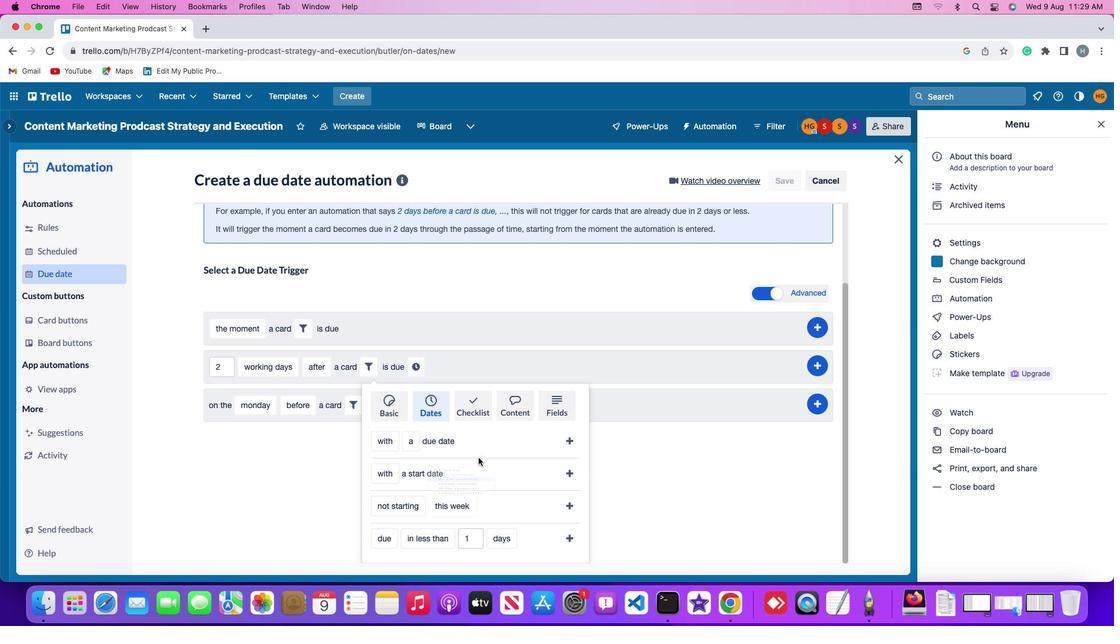 
Action: Mouse moved to (581, 496)
Screenshot: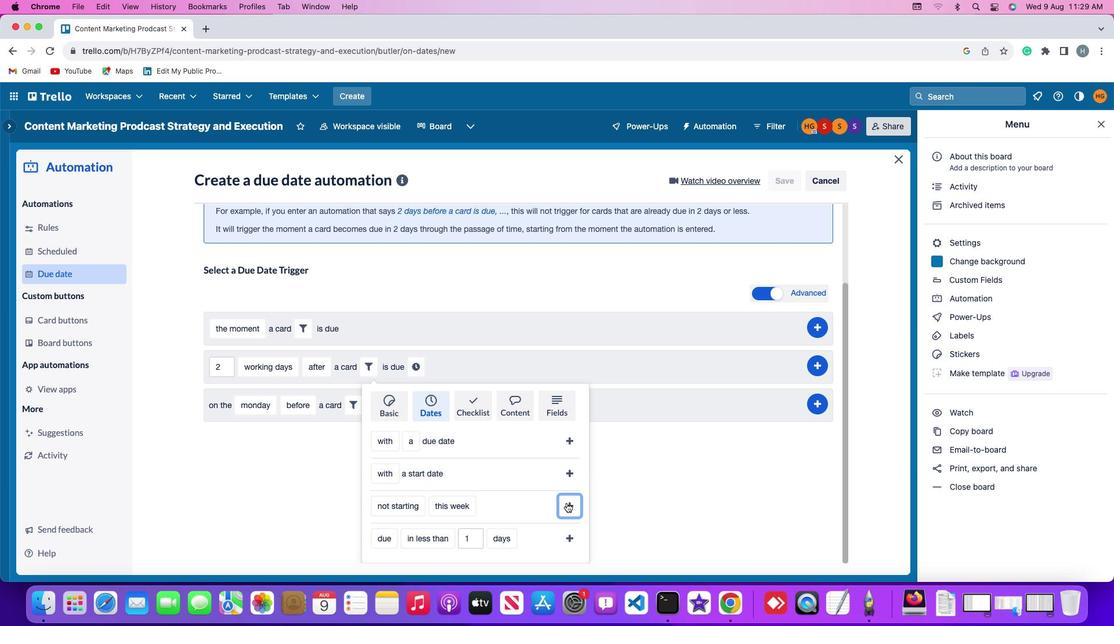 
Action: Mouse pressed left at (581, 496)
Screenshot: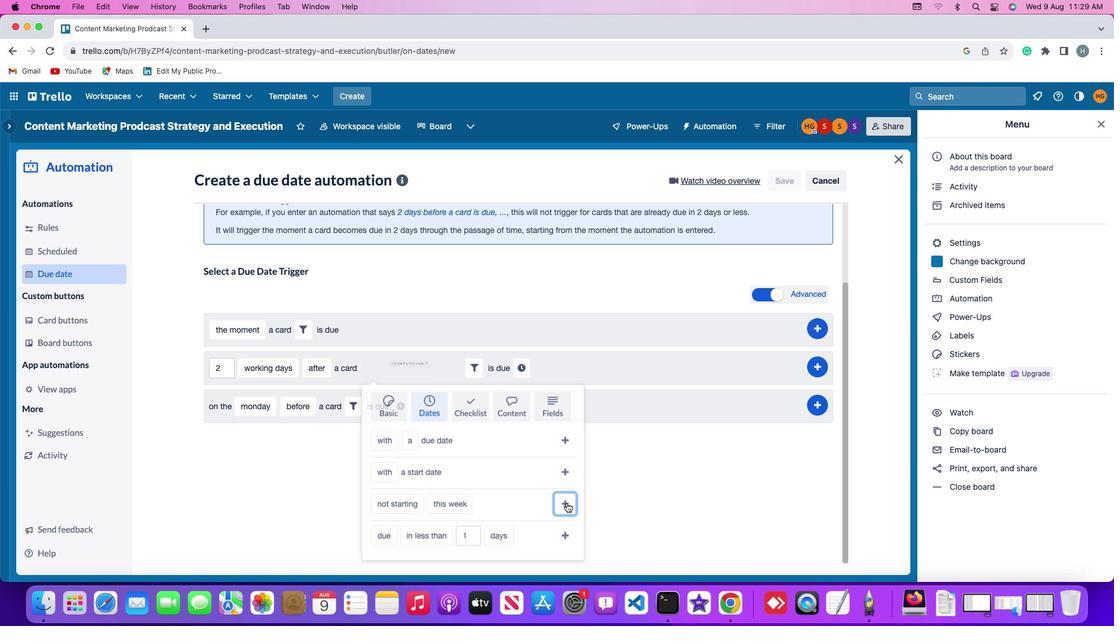 
Action: Mouse moved to (547, 466)
Screenshot: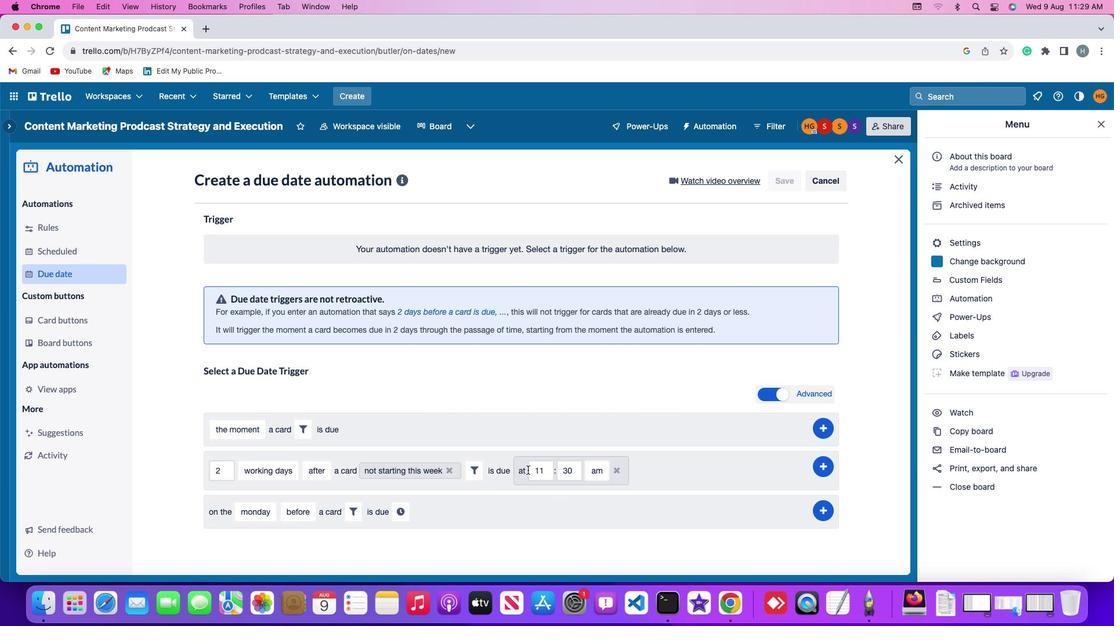 
Action: Mouse pressed left at (547, 466)
Screenshot: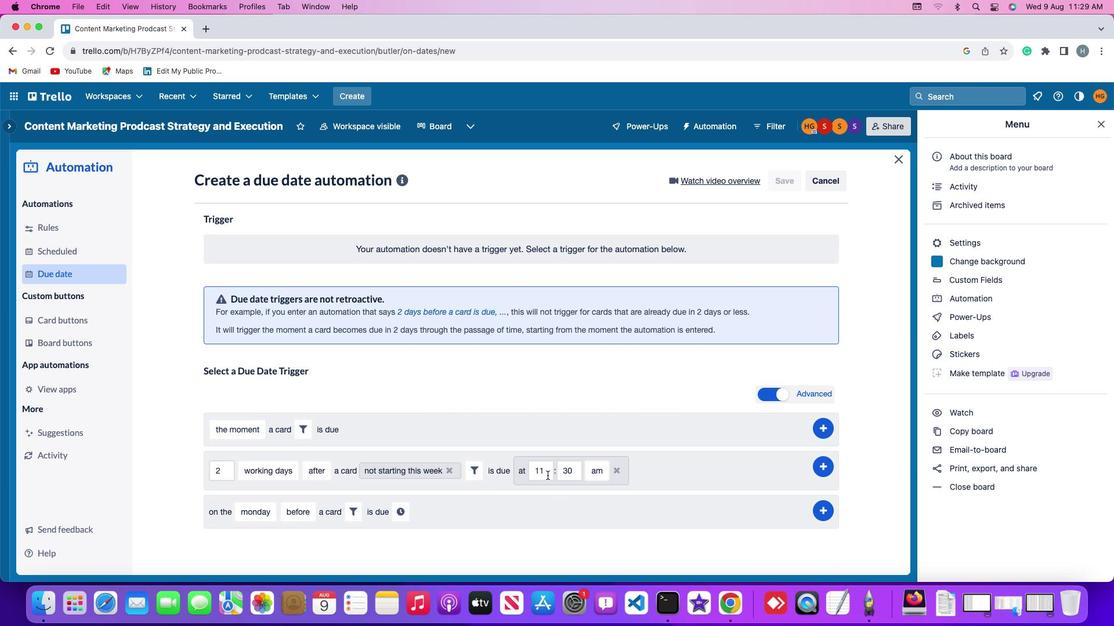 
Action: Mouse moved to (566, 464)
Screenshot: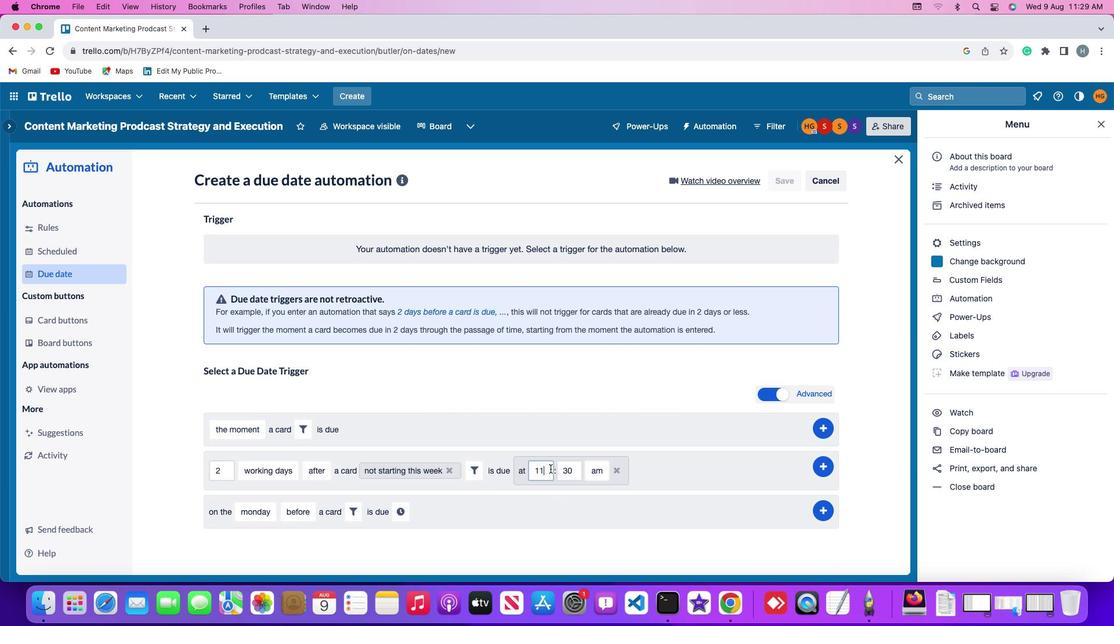 
Action: Mouse pressed left at (566, 464)
Screenshot: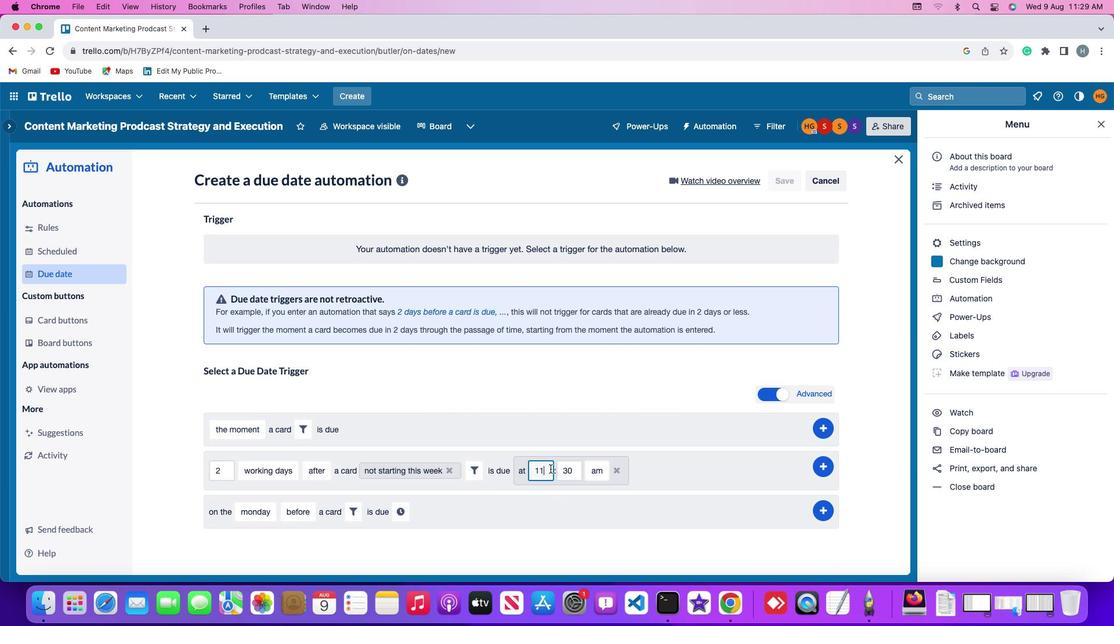 
Action: Key pressed Key.backspaceKey.backspace'1''1'
Screenshot: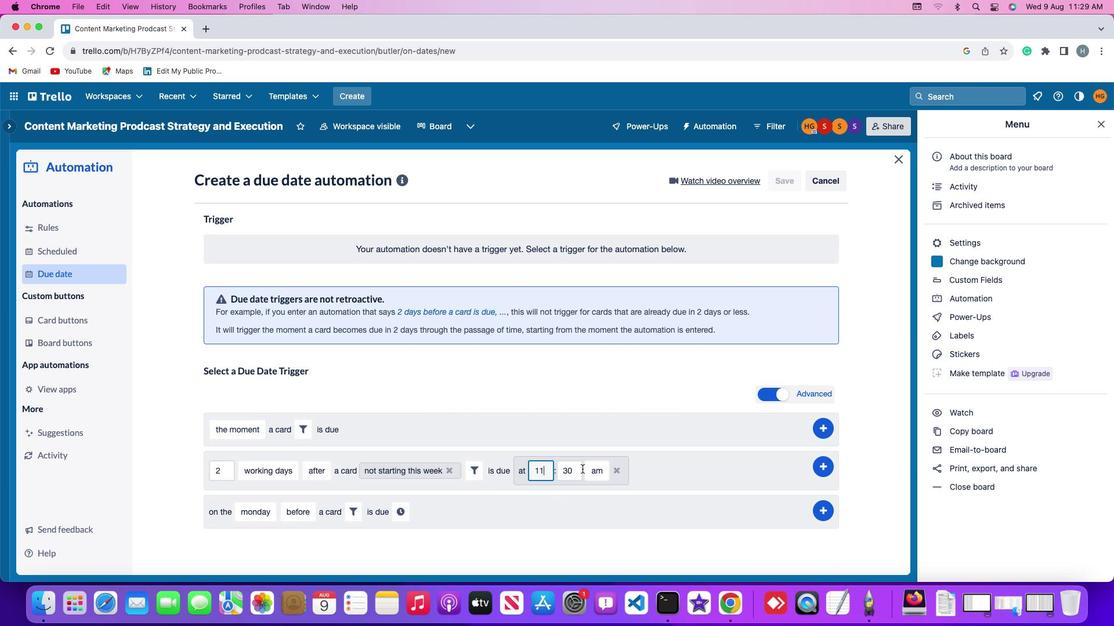
Action: Mouse moved to (586, 464)
Screenshot: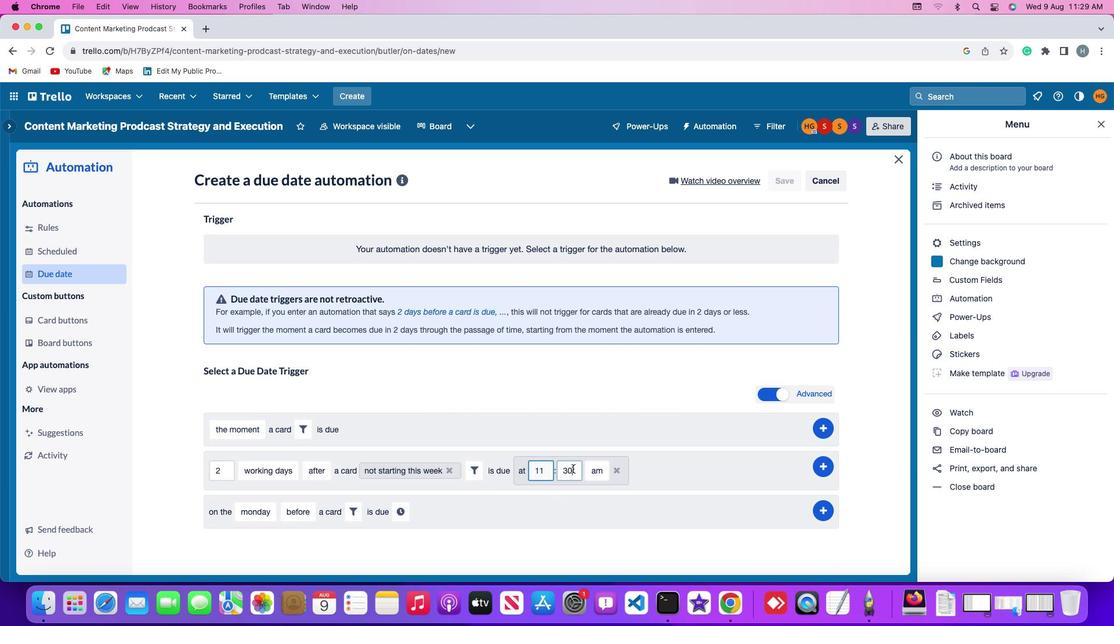 
Action: Mouse pressed left at (586, 464)
Screenshot: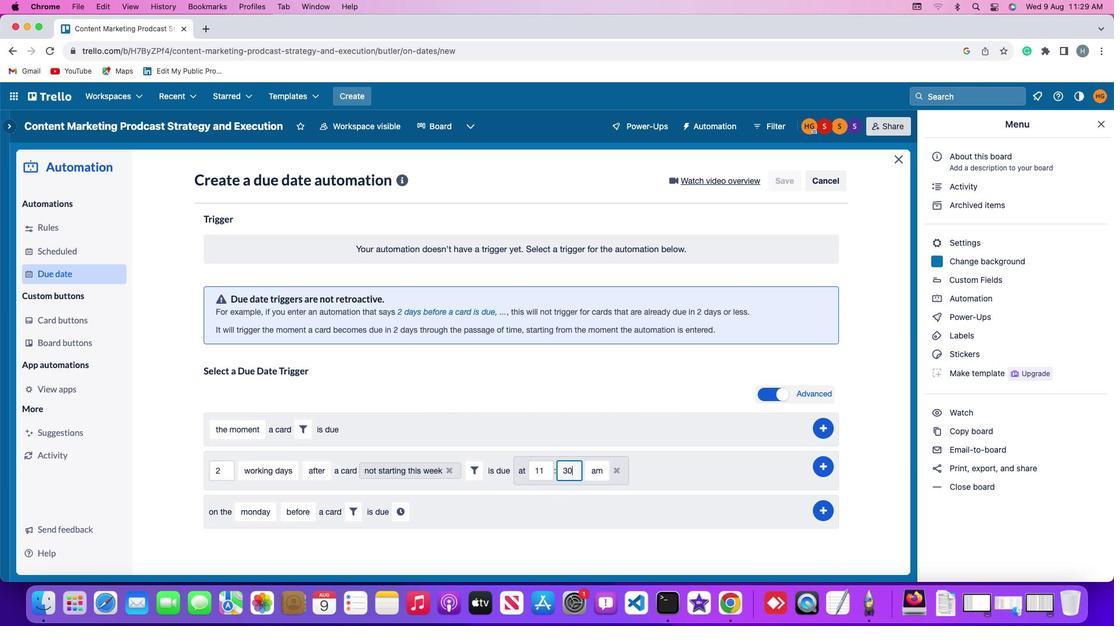 
Action: Key pressed Key.backspaceKey.backspace'0''0'
Screenshot: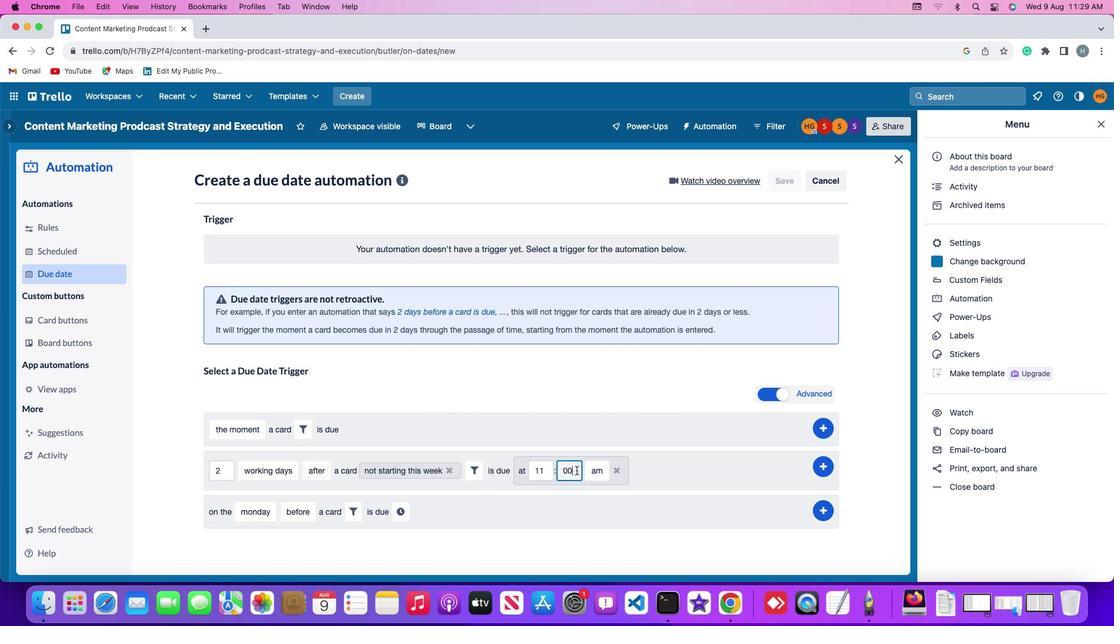 
Action: Mouse moved to (600, 466)
Screenshot: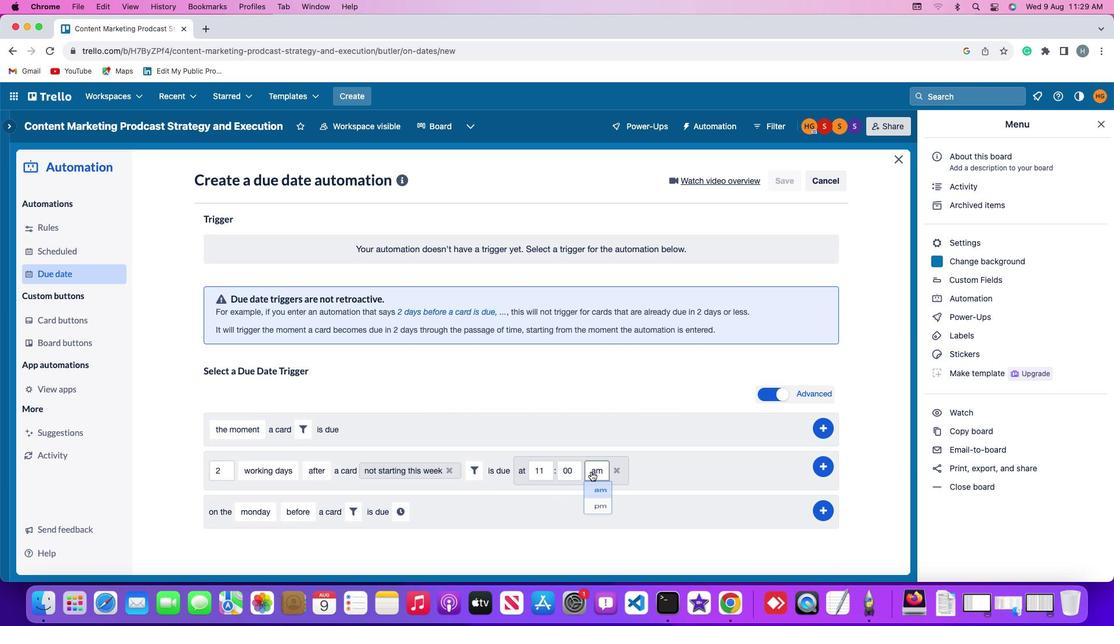 
Action: Mouse pressed left at (600, 466)
Screenshot: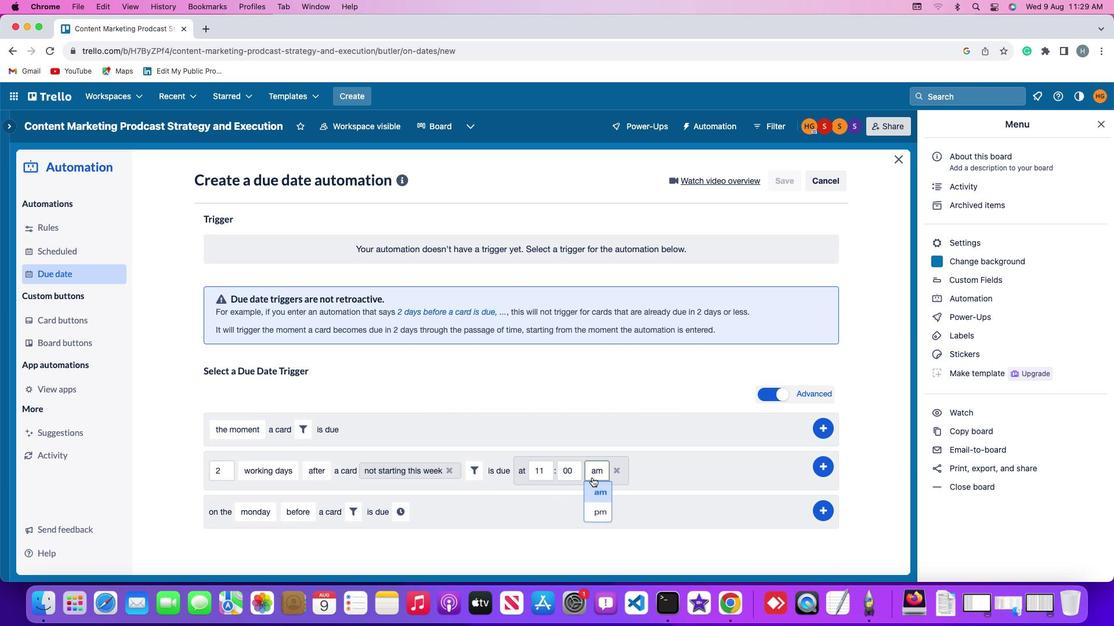 
Action: Mouse moved to (604, 488)
Screenshot: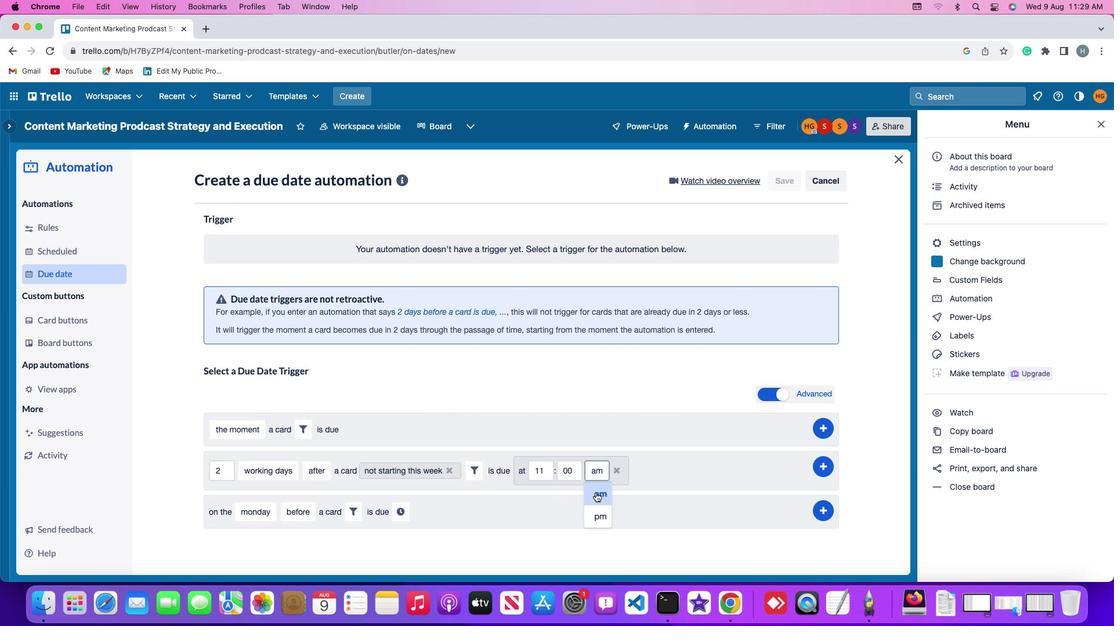 
Action: Mouse pressed left at (604, 488)
Screenshot: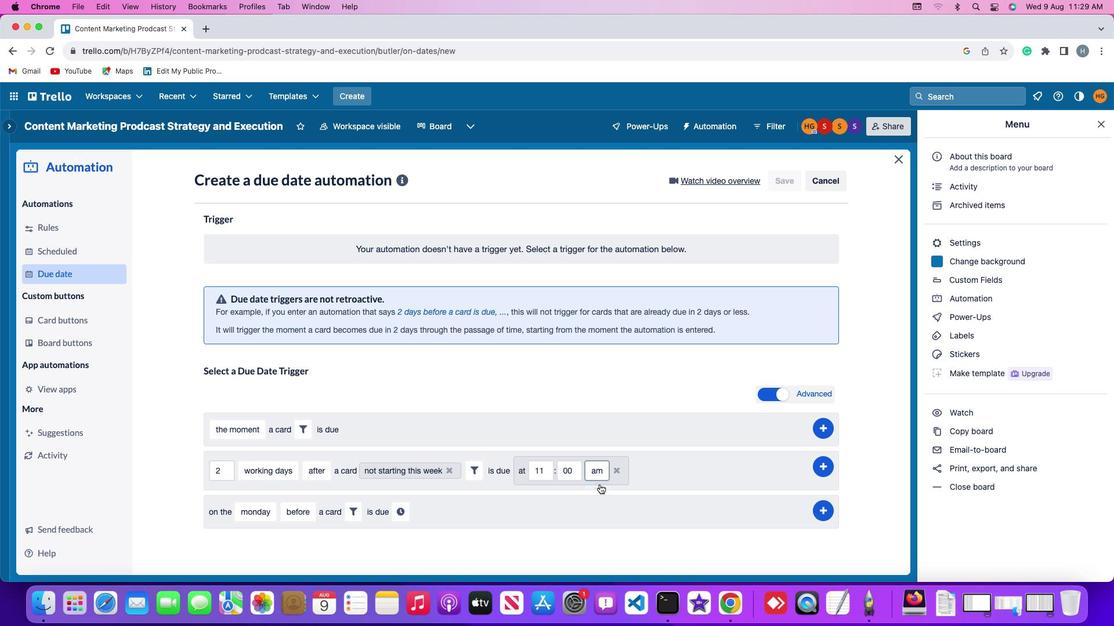 
Action: Mouse moved to (795, 461)
Screenshot: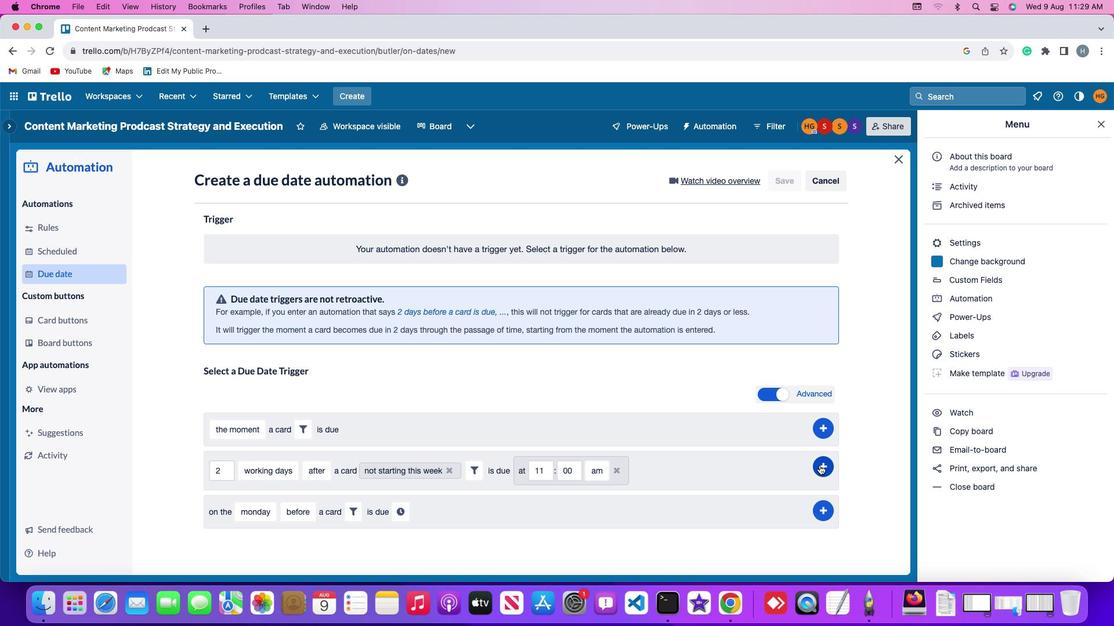 
Action: Mouse pressed left at (795, 461)
Screenshot: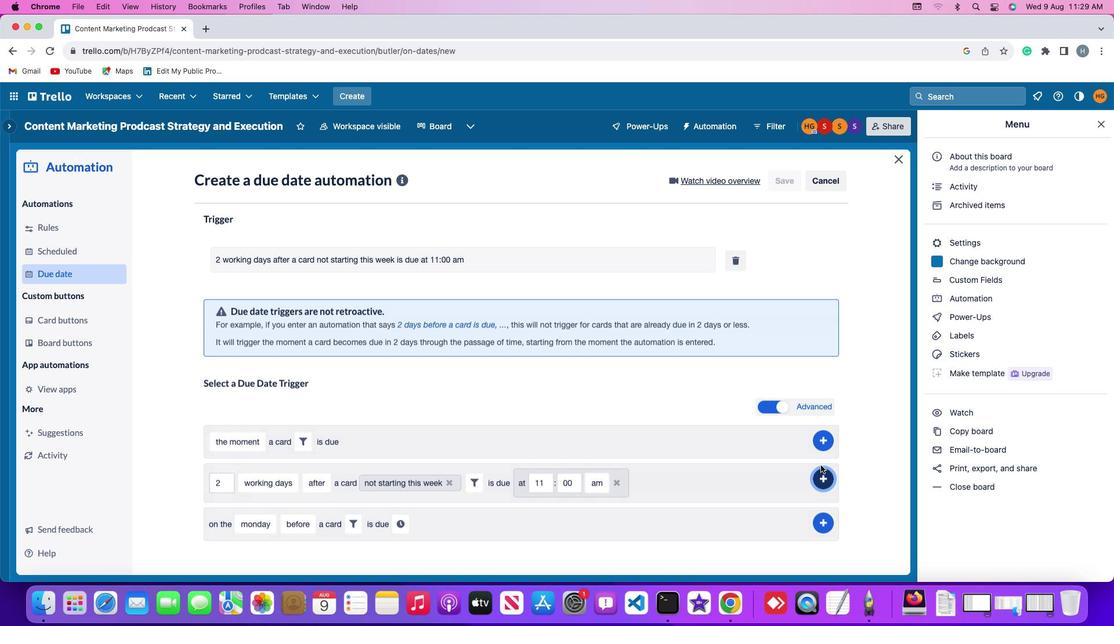 
Action: Mouse moved to (829, 366)
Screenshot: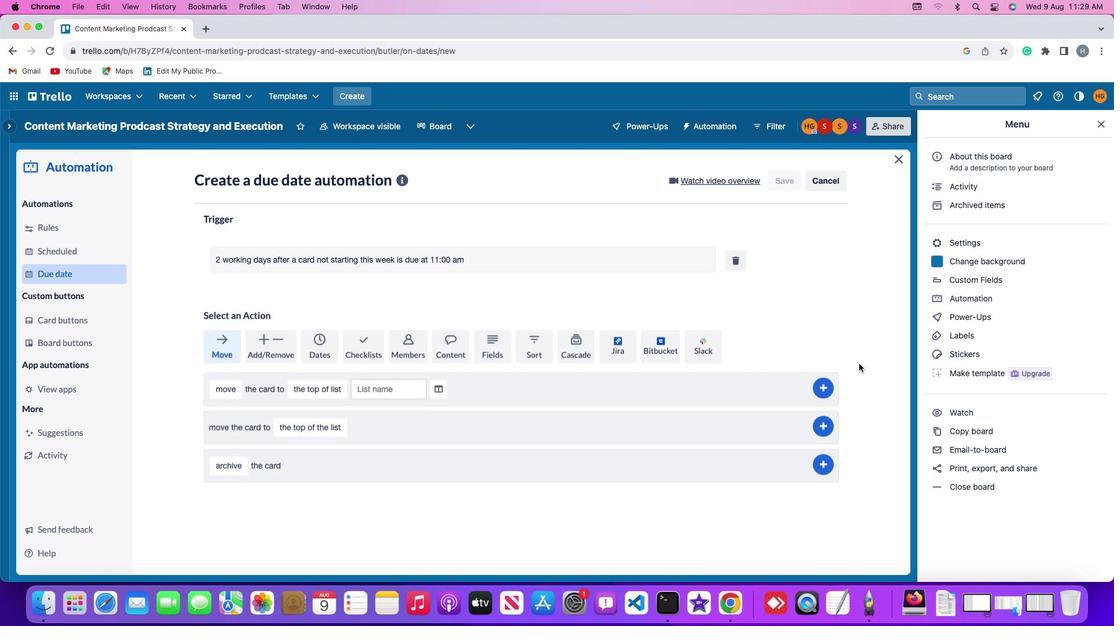 
